 Task: Look for space in Qādiān, India from 22nd June, 2023 to 30th June, 2023 for 2 adults in price range Rs.7000 to Rs.15000. Place can be entire place with 1  bedroom having 1 bed and 1 bathroom. Property type can be house, flat, guest house, hotel. Booking option can be shelf check-in. Required host language is English.
Action: Mouse moved to (454, 64)
Screenshot: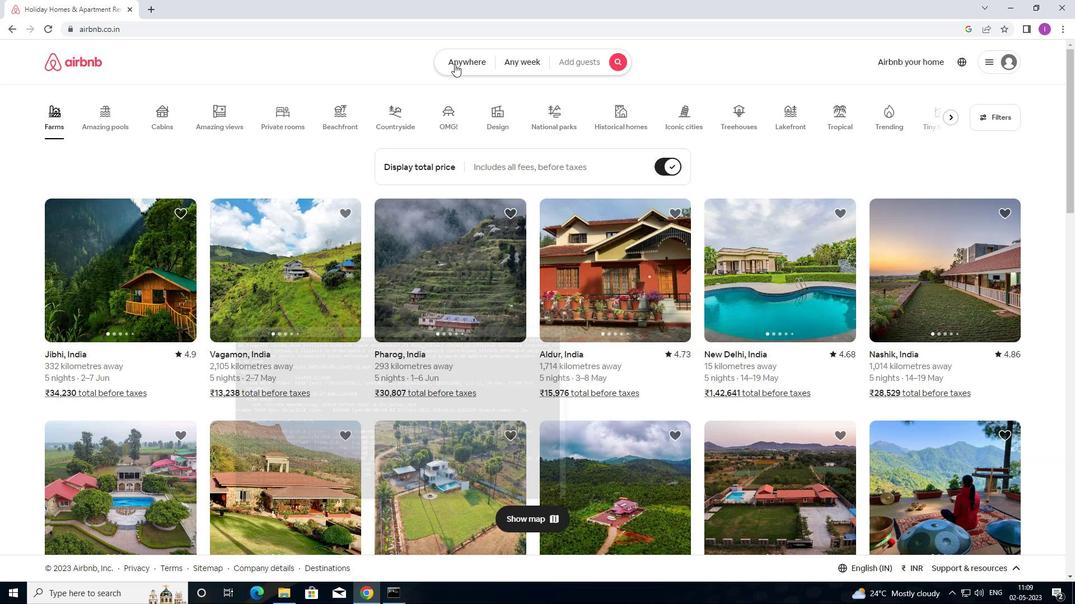 
Action: Mouse pressed left at (454, 64)
Screenshot: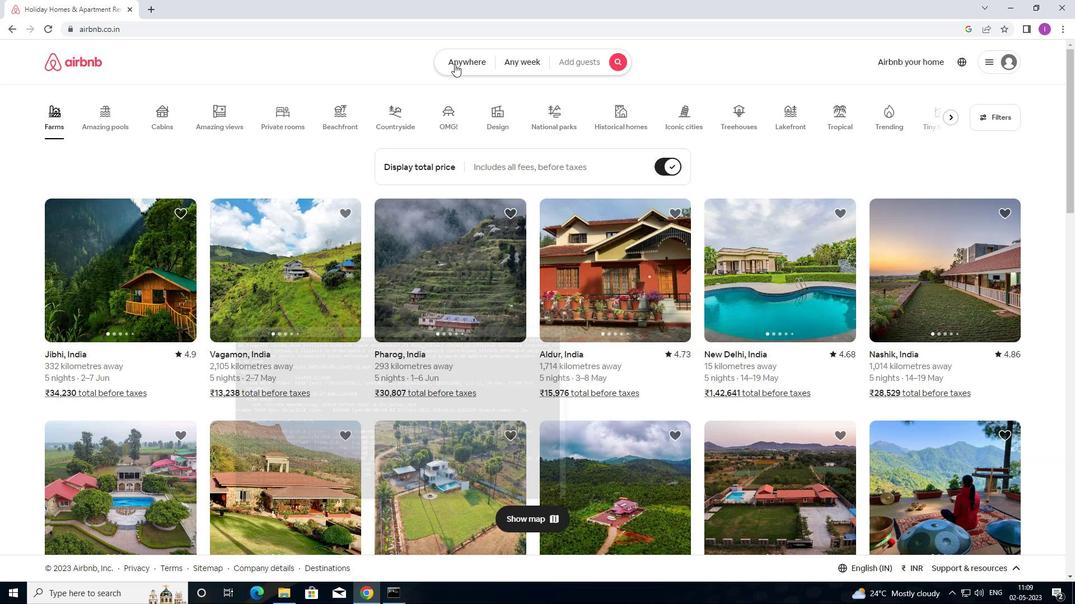 
Action: Mouse moved to (392, 108)
Screenshot: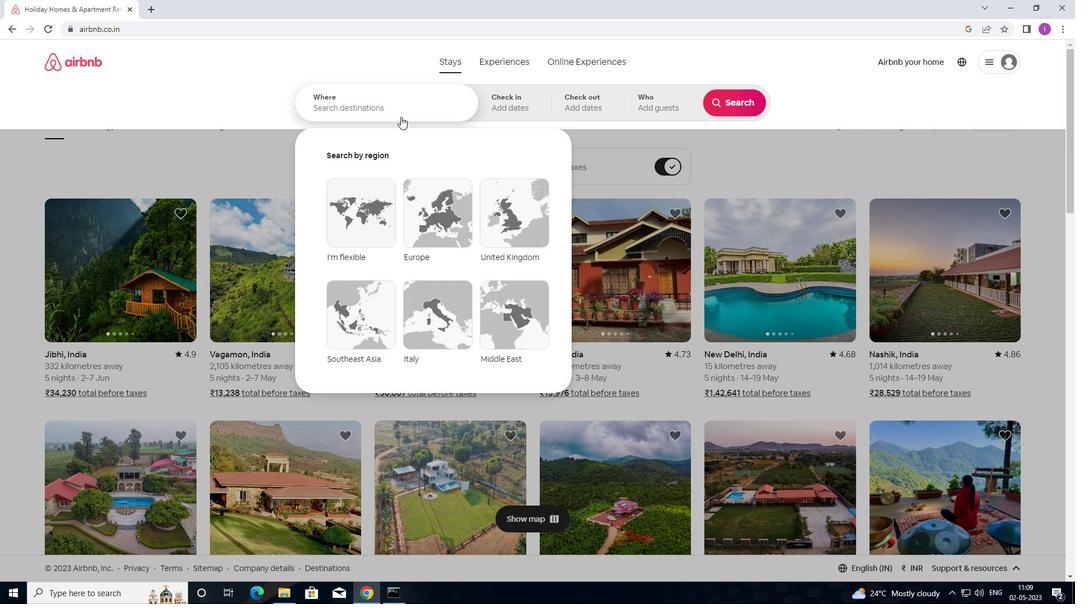 
Action: Mouse pressed left at (392, 108)
Screenshot: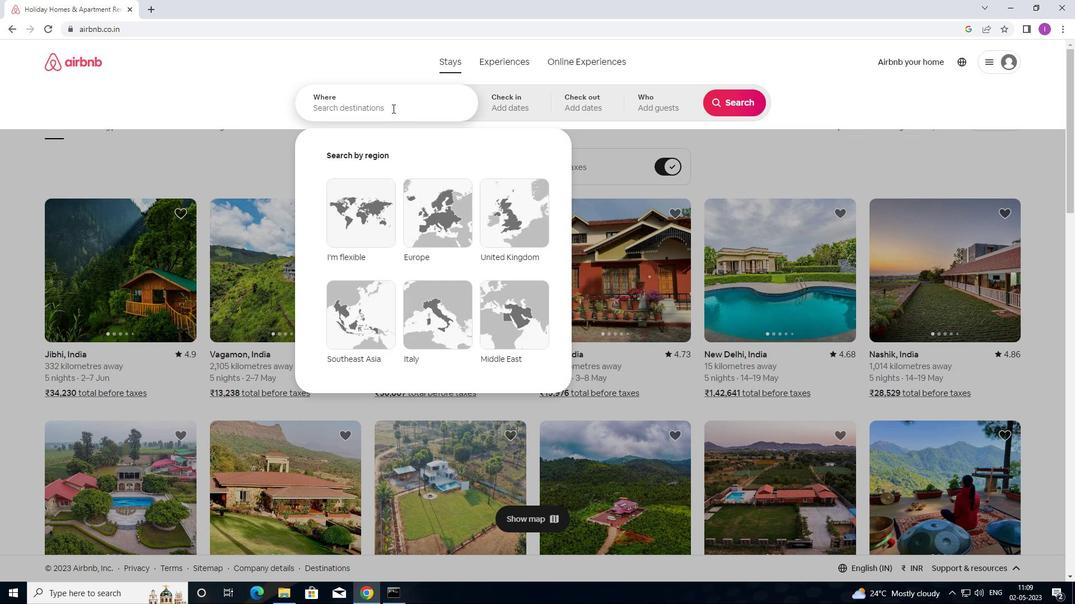 
Action: Mouse moved to (414, 115)
Screenshot: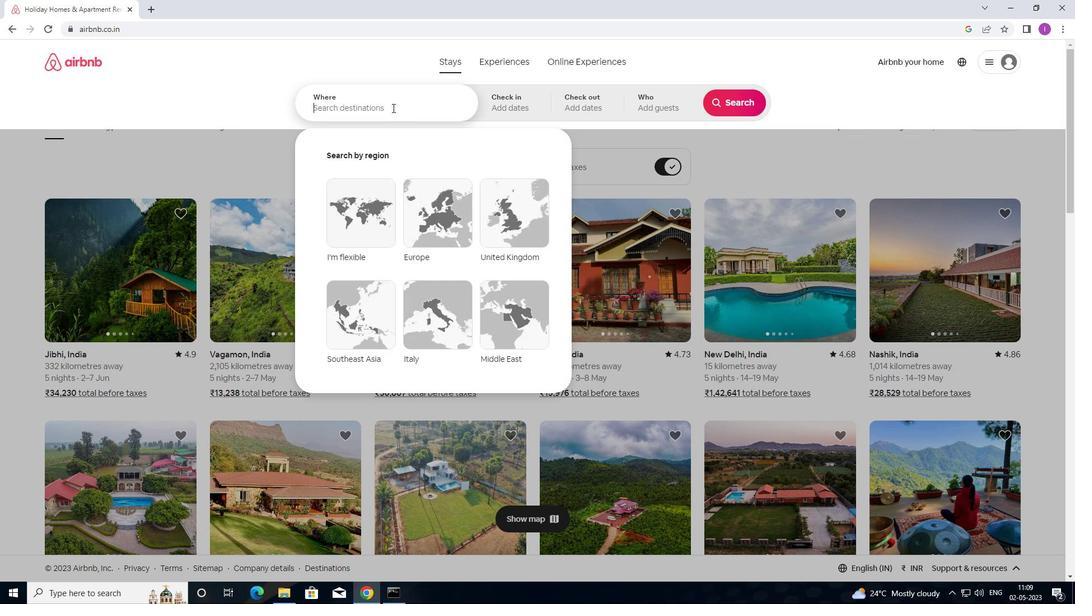 
Action: Key pressed <Key.shift>QUA<Key.backspace><Key.backspace>ADIAN,<Key.shift>INDIA
Screenshot: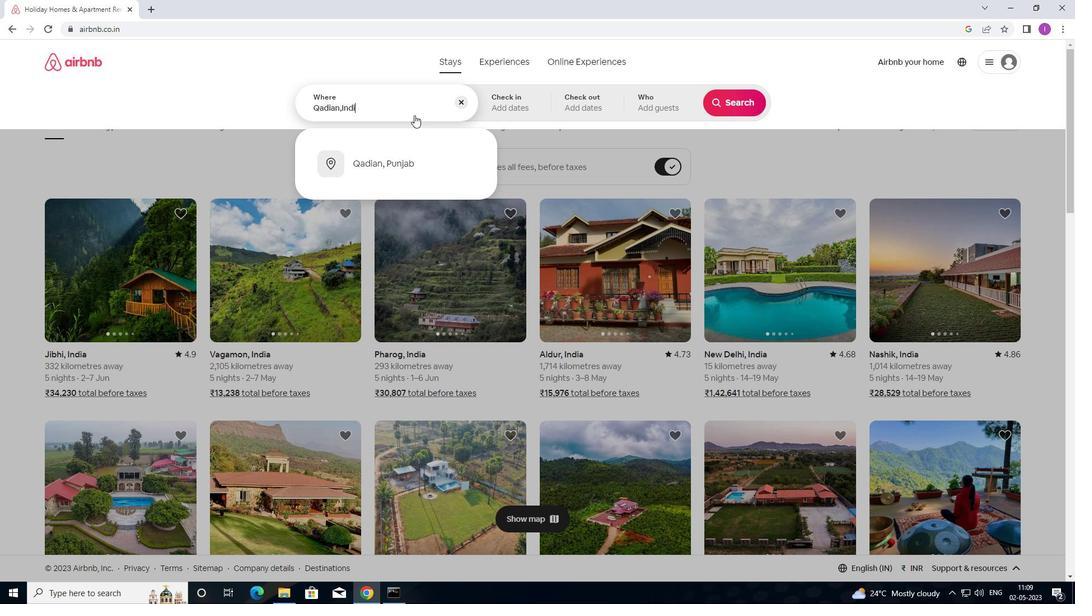 
Action: Mouse moved to (516, 105)
Screenshot: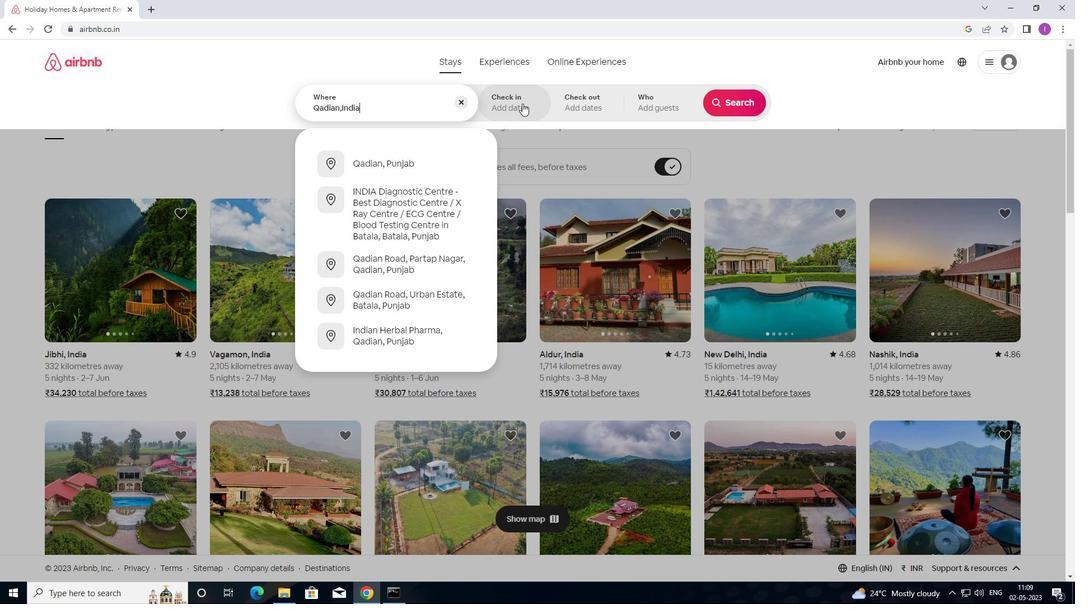 
Action: Mouse pressed left at (516, 105)
Screenshot: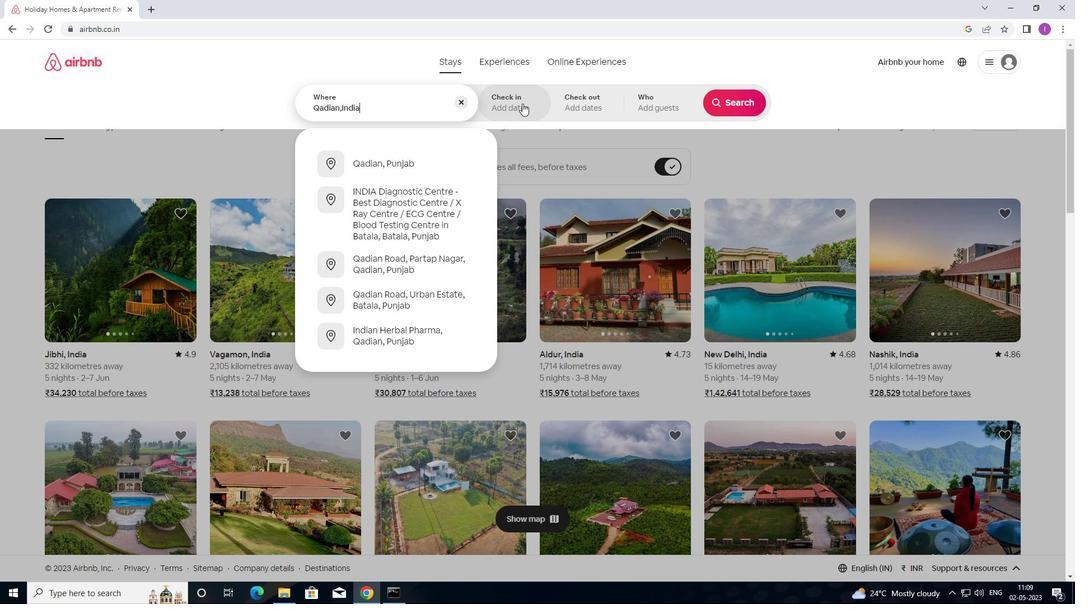 
Action: Mouse moved to (672, 318)
Screenshot: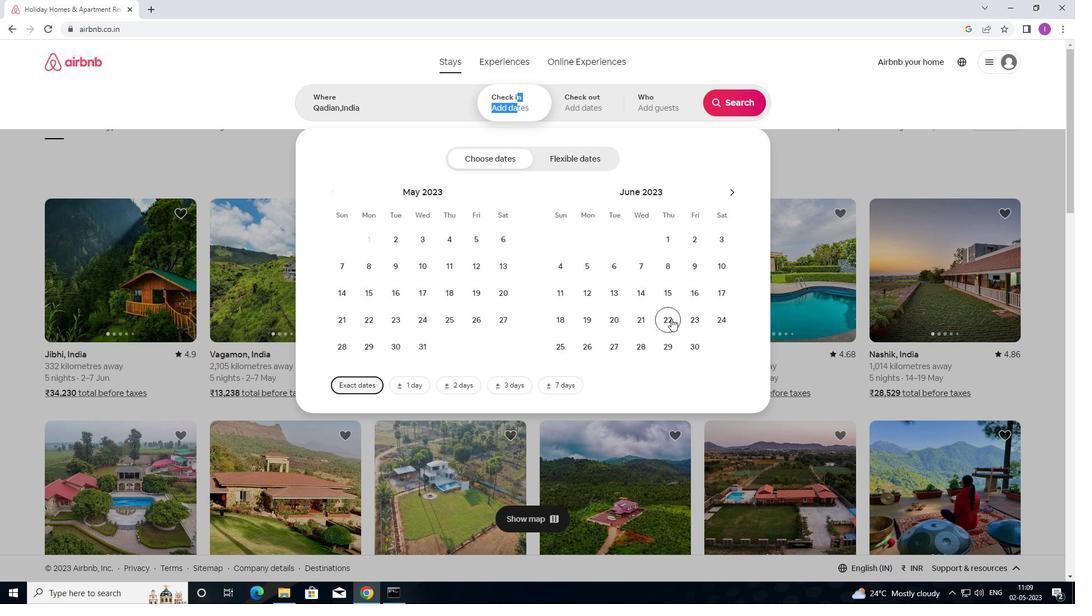 
Action: Mouse pressed left at (672, 318)
Screenshot: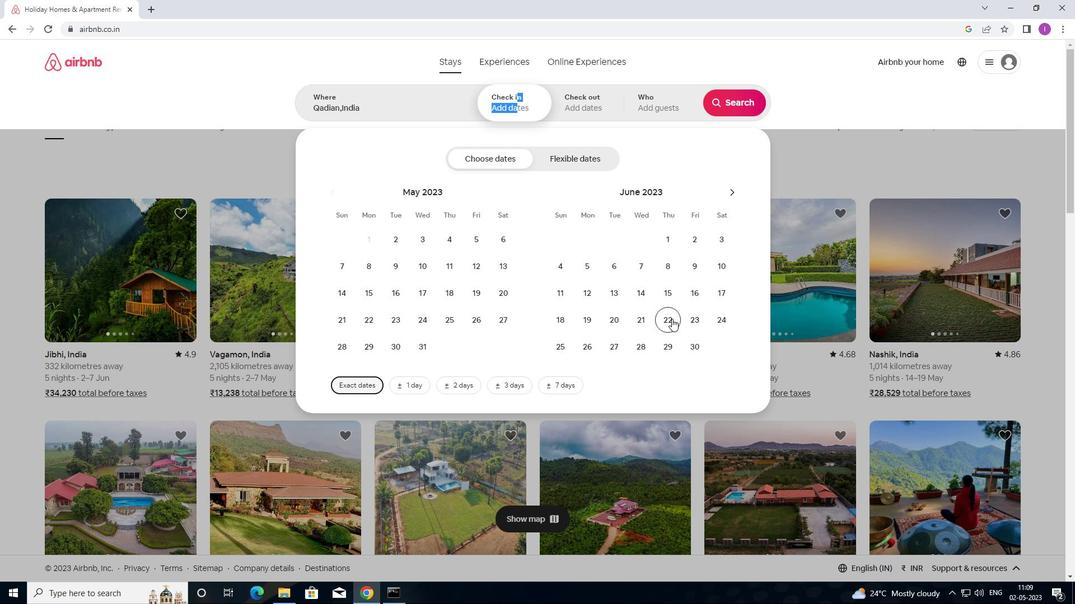 
Action: Mouse moved to (687, 345)
Screenshot: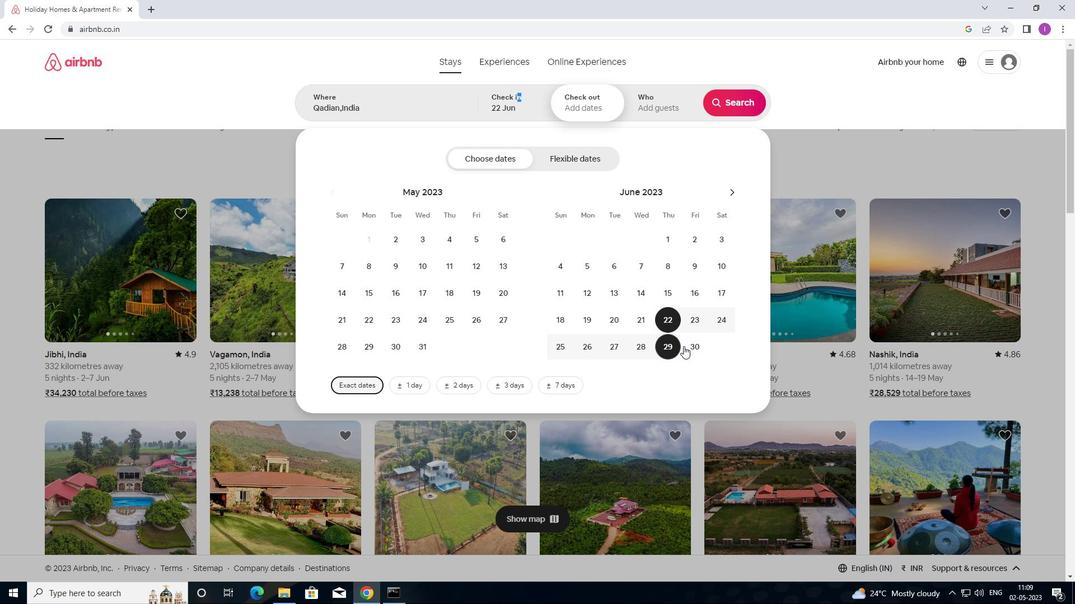 
Action: Mouse pressed left at (687, 345)
Screenshot: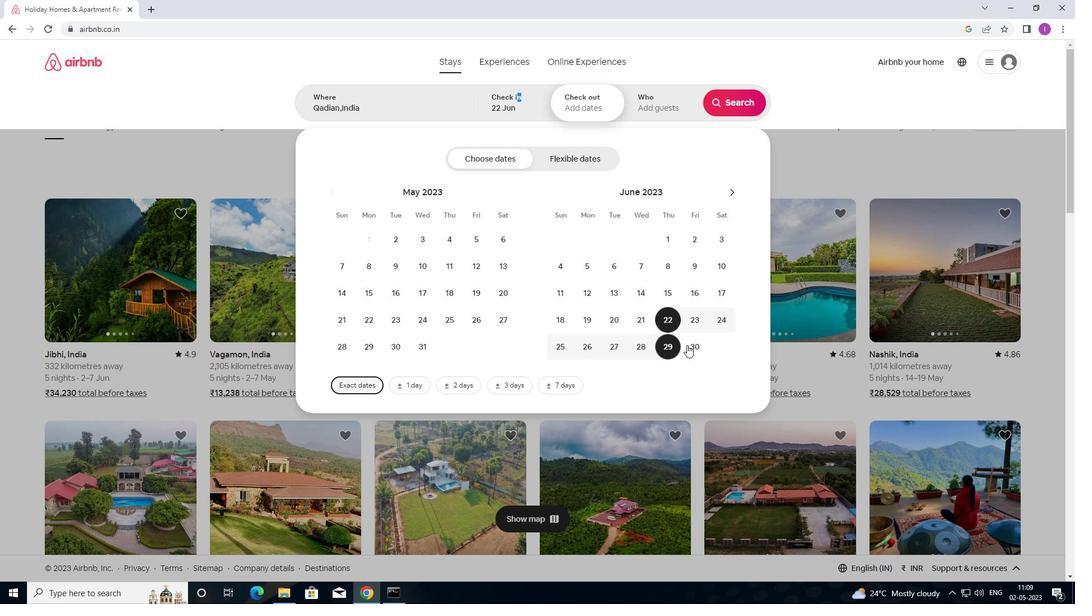 
Action: Mouse moved to (672, 113)
Screenshot: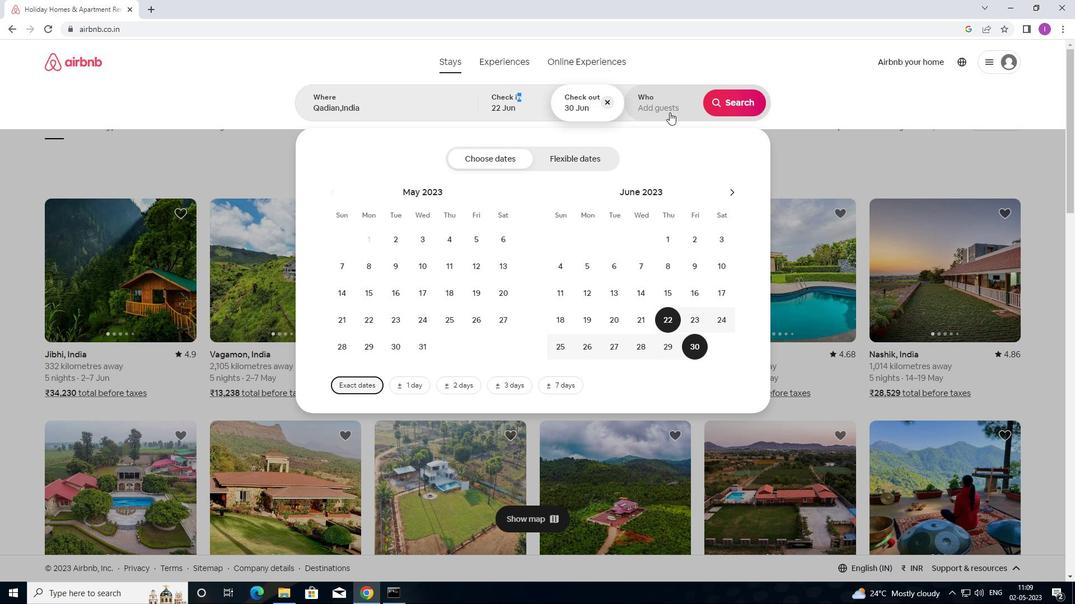 
Action: Mouse pressed left at (672, 113)
Screenshot: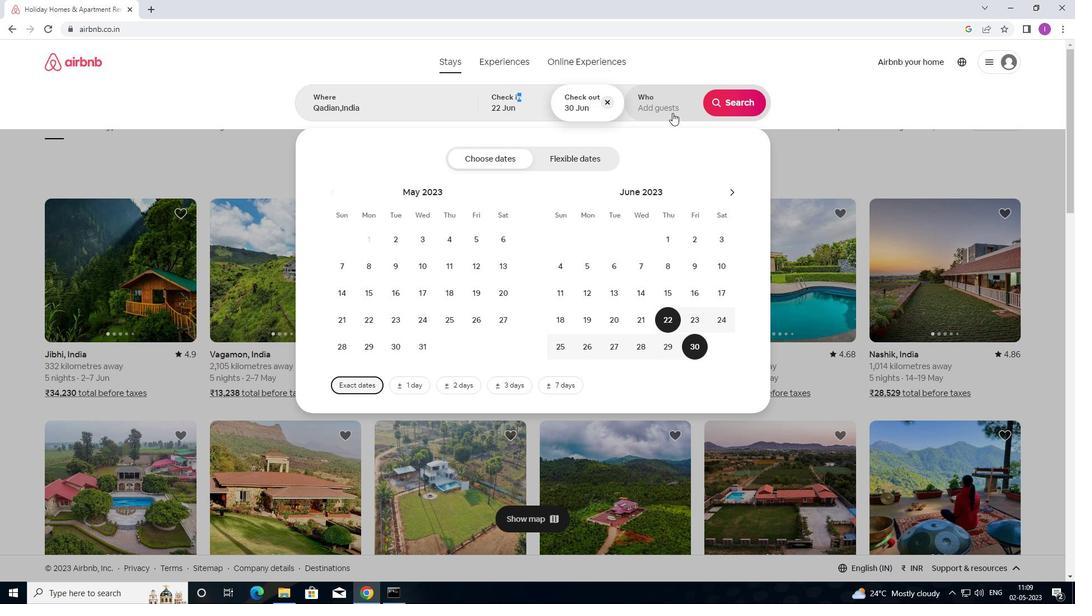 
Action: Mouse moved to (731, 165)
Screenshot: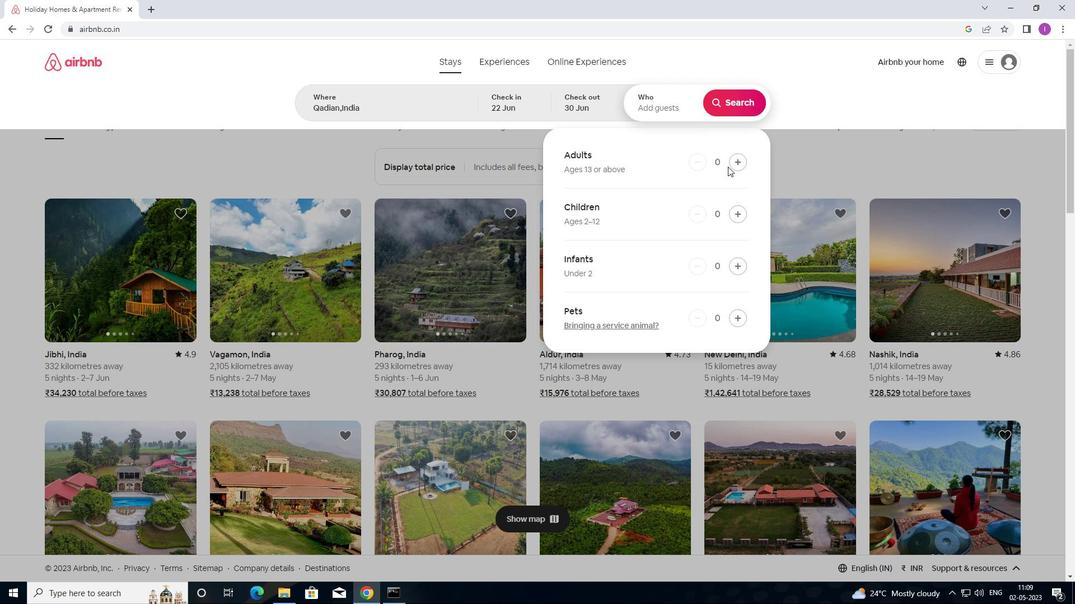 
Action: Mouse pressed left at (731, 165)
Screenshot: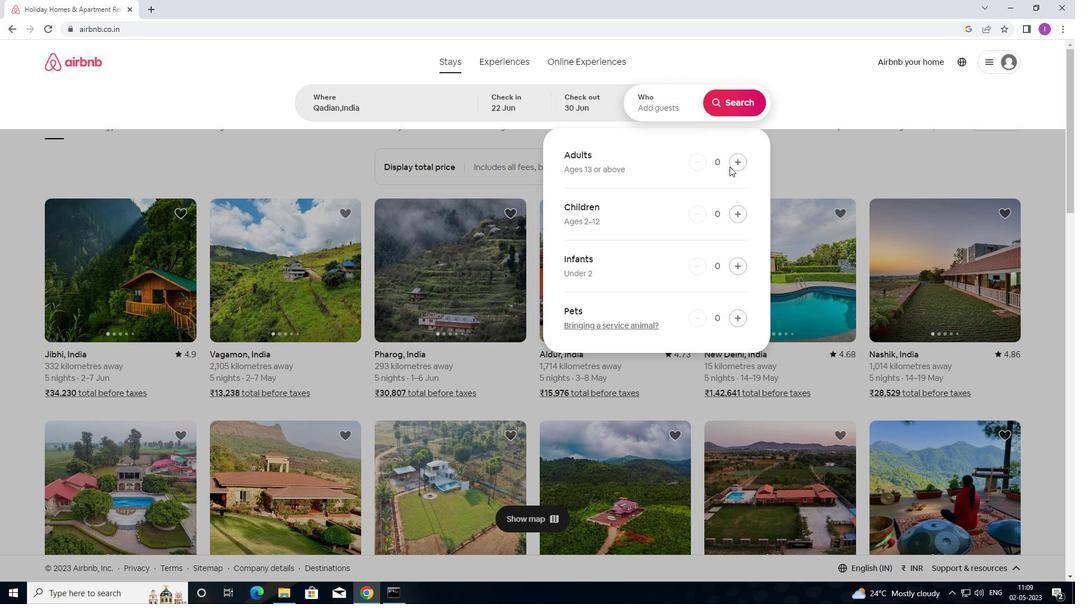 
Action: Mouse moved to (733, 165)
Screenshot: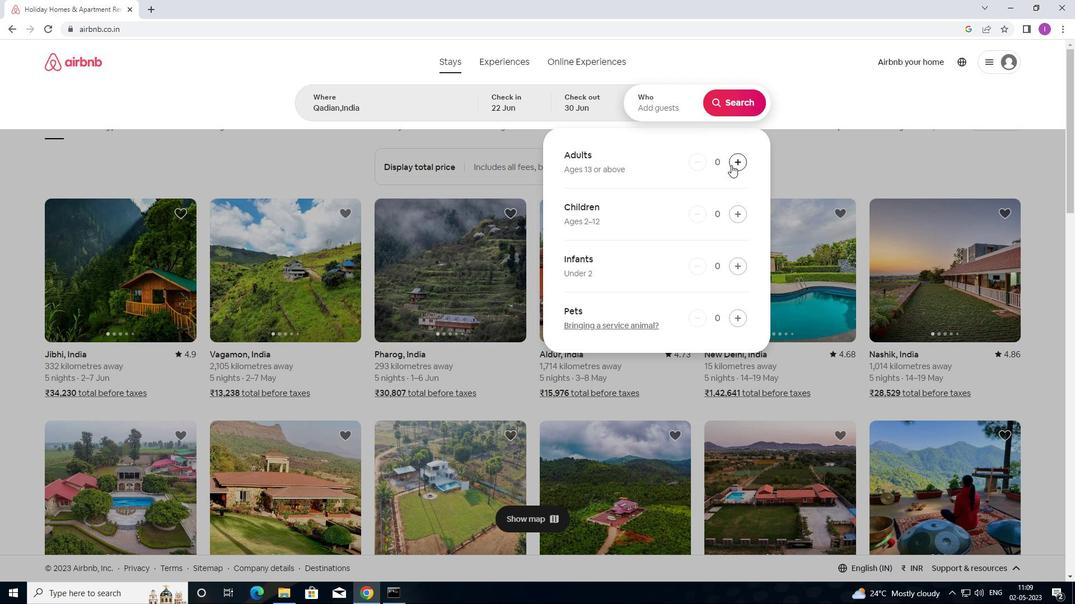 
Action: Mouse pressed left at (733, 165)
Screenshot: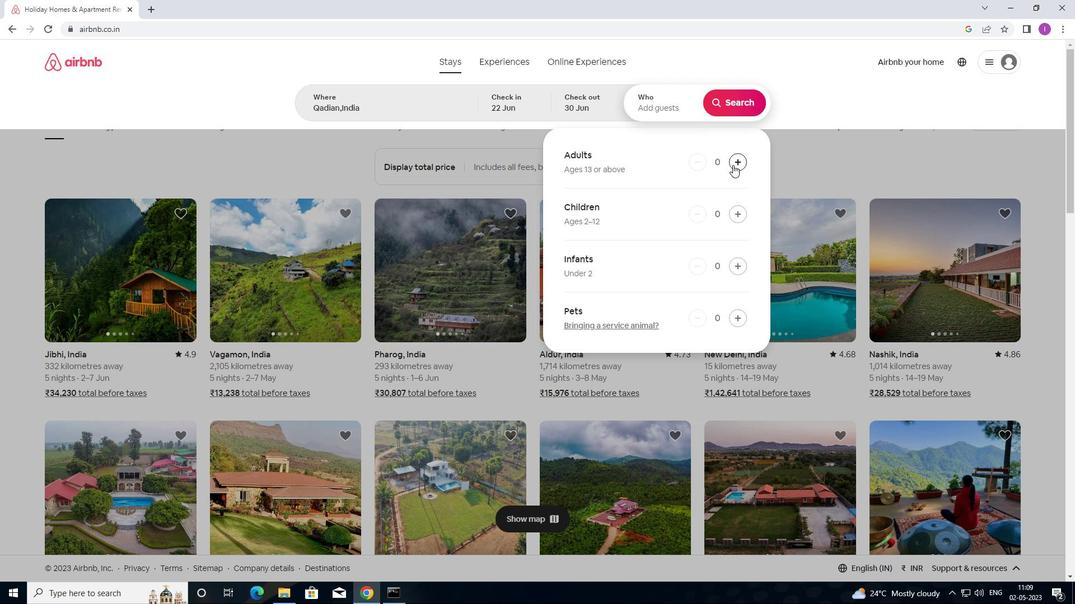 
Action: Mouse moved to (740, 114)
Screenshot: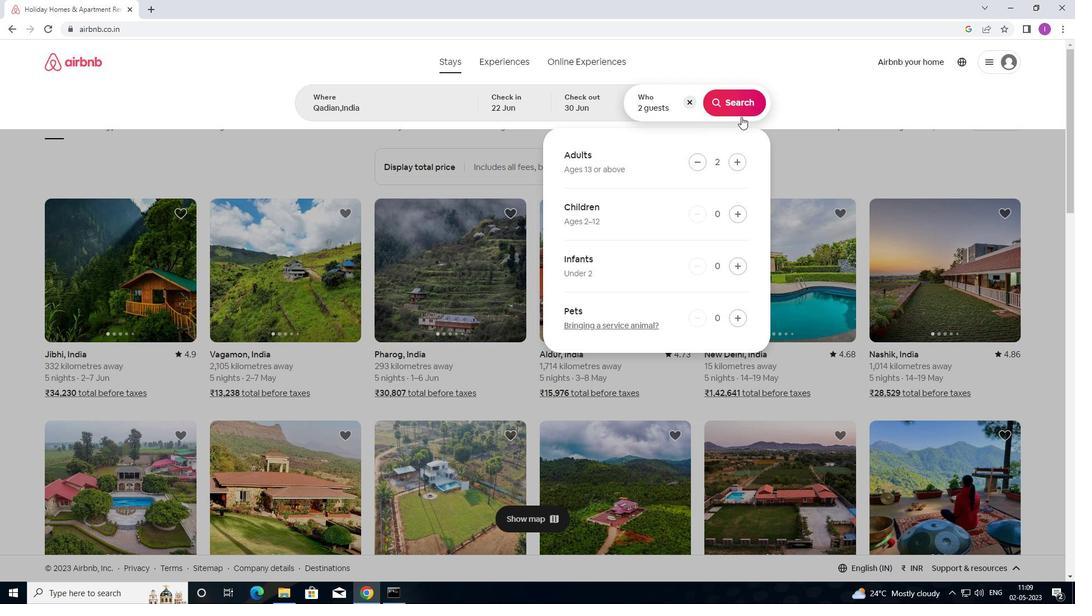 
Action: Mouse pressed left at (740, 114)
Screenshot: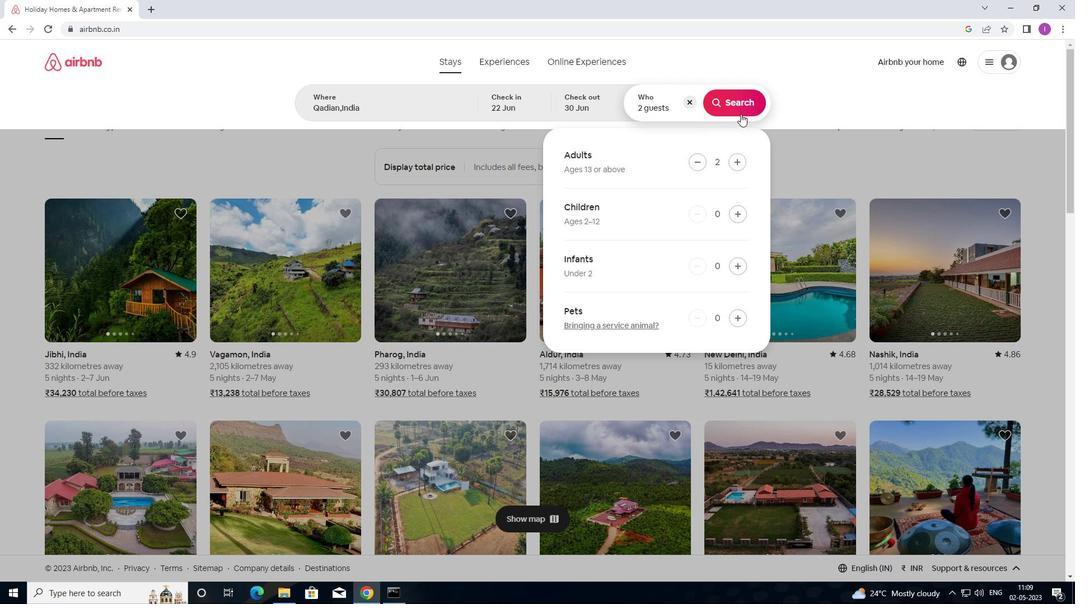 
Action: Mouse moved to (1009, 113)
Screenshot: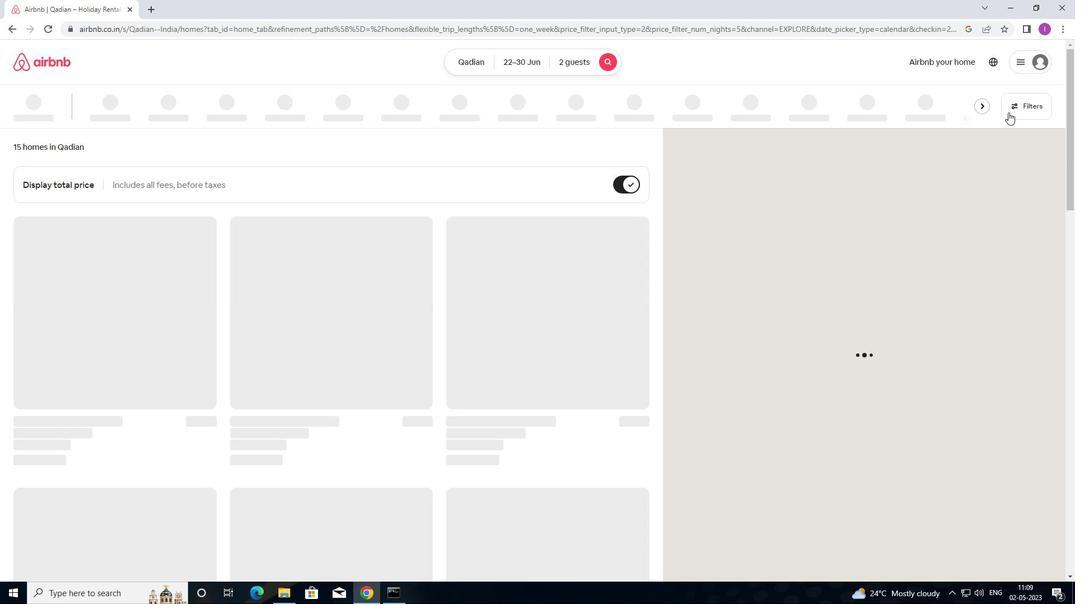 
Action: Mouse pressed left at (1009, 113)
Screenshot: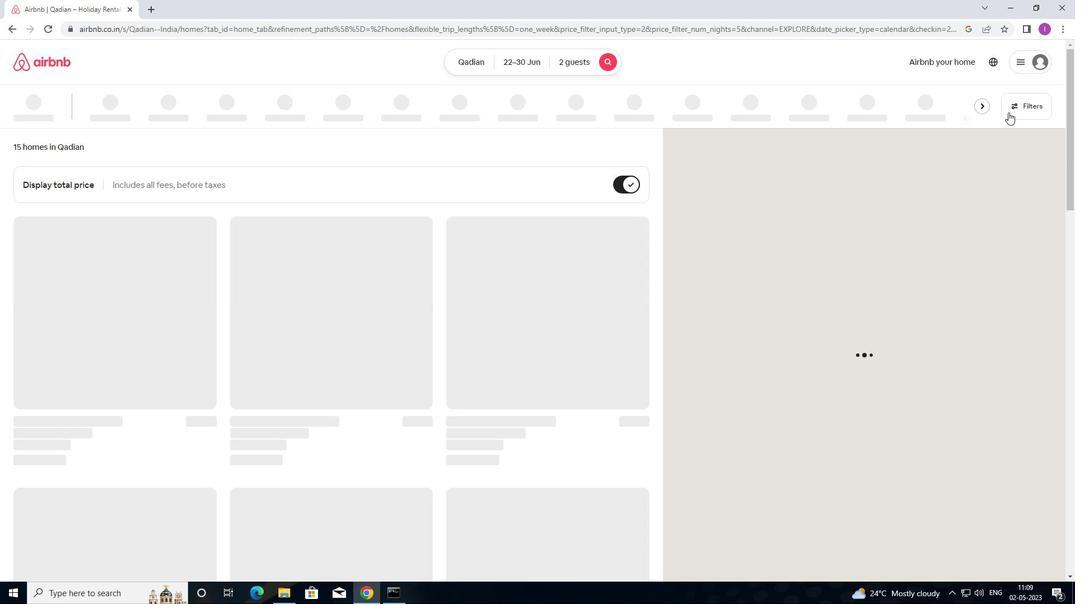
Action: Mouse moved to (404, 248)
Screenshot: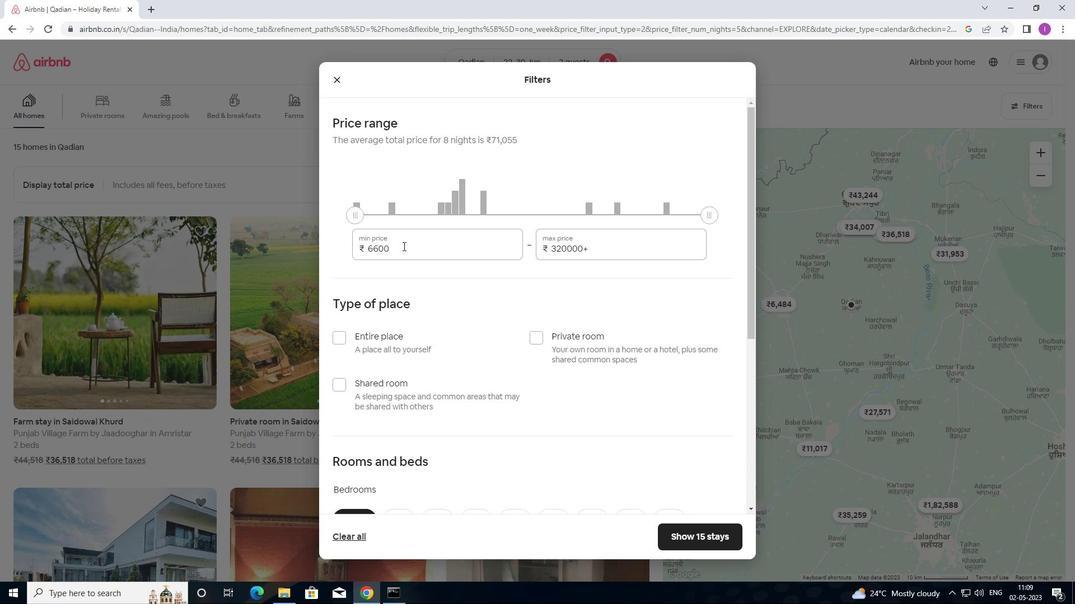 
Action: Mouse pressed left at (404, 248)
Screenshot: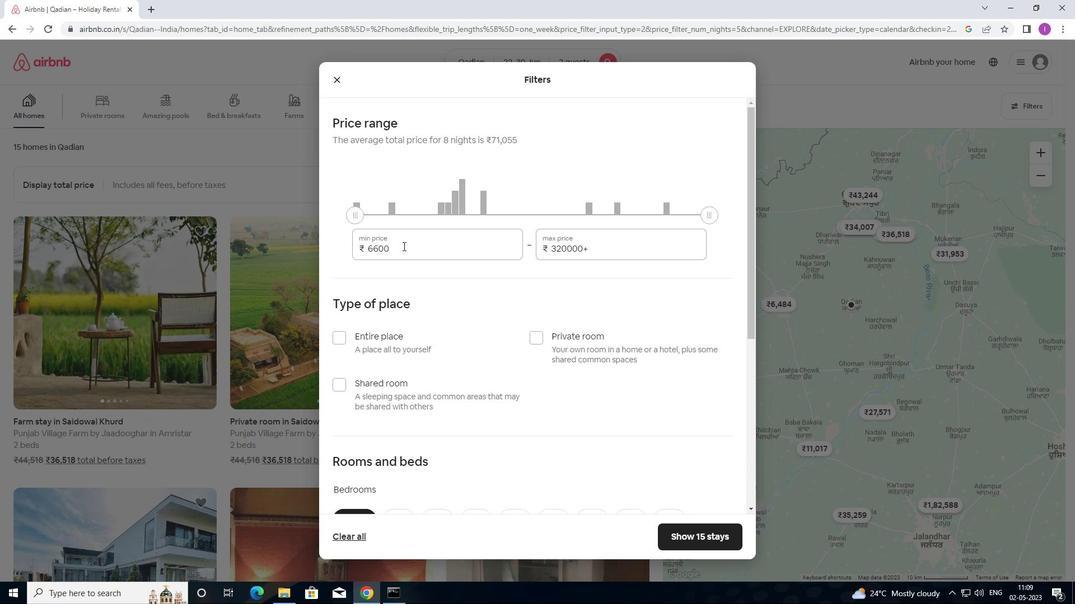 
Action: Mouse moved to (361, 232)
Screenshot: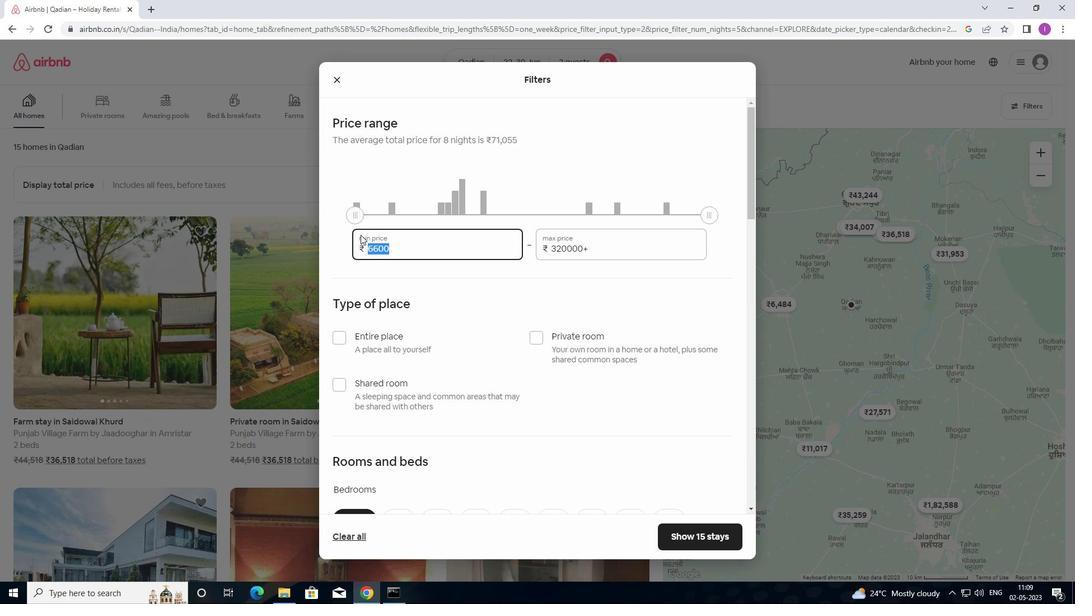 
Action: Key pressed 7
Screenshot: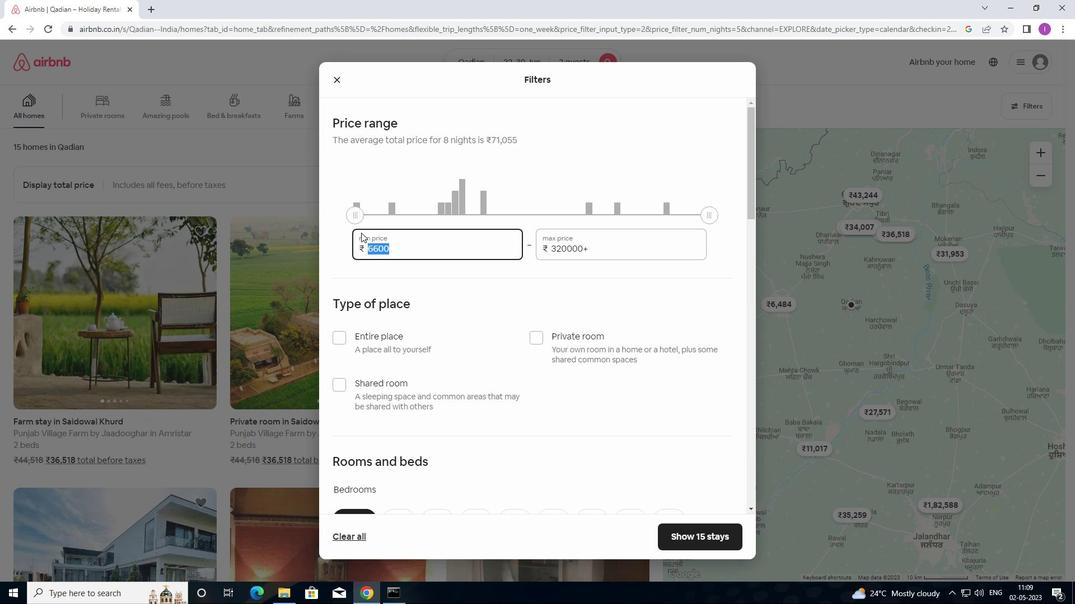 
Action: Mouse moved to (370, 226)
Screenshot: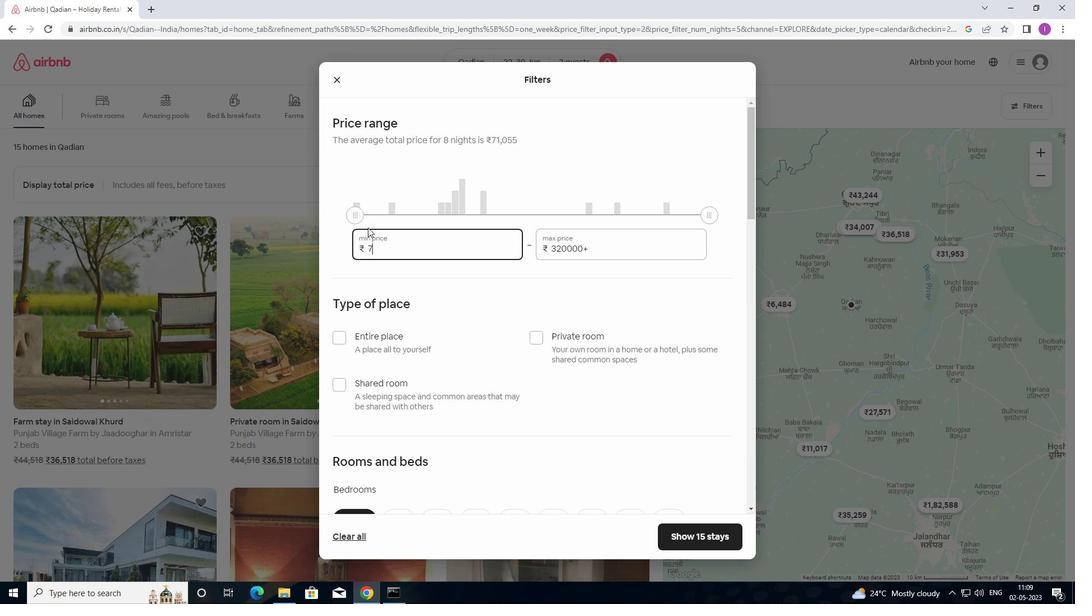 
Action: Key pressed 0
Screenshot: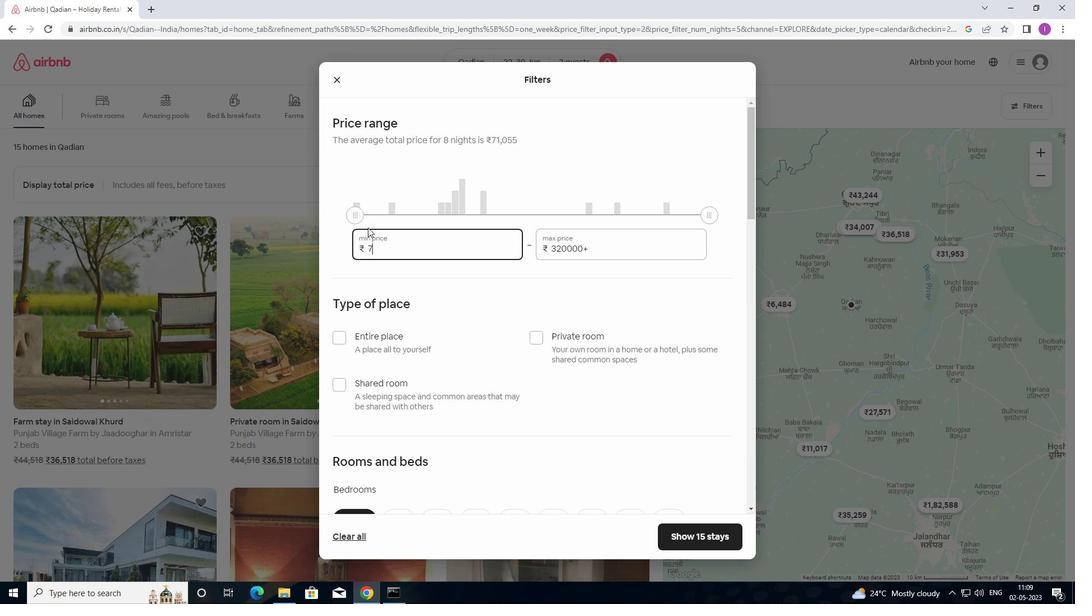 
Action: Mouse moved to (375, 226)
Screenshot: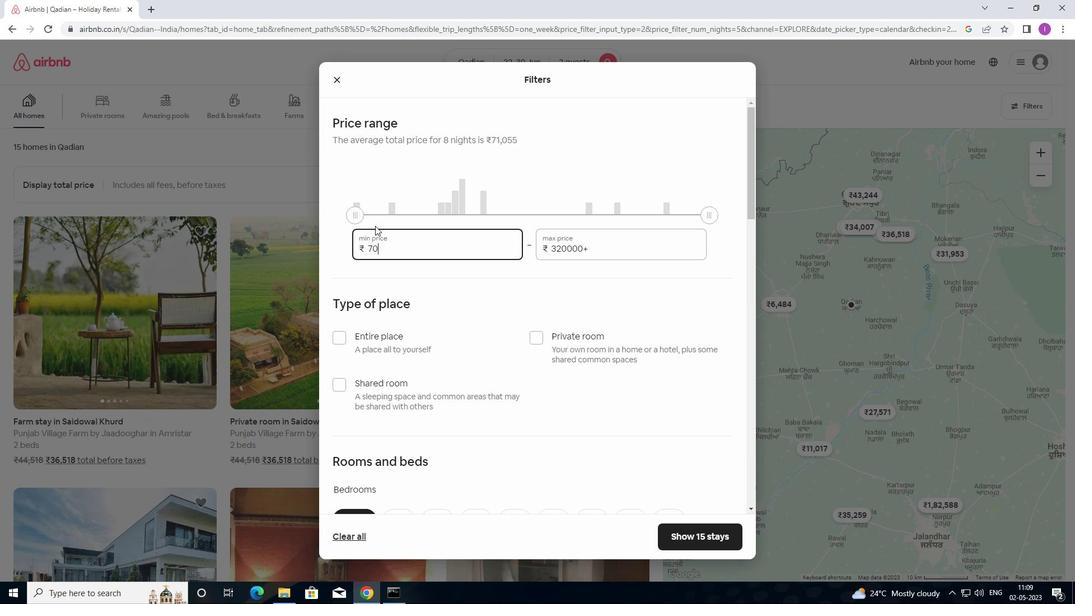 
Action: Key pressed 0
Screenshot: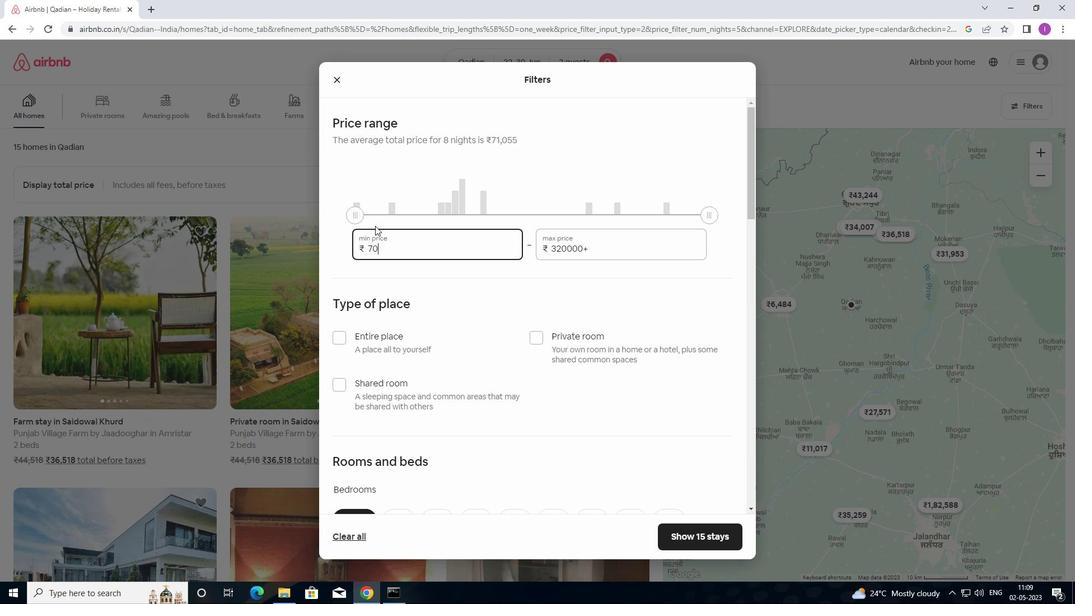 
Action: Mouse moved to (376, 224)
Screenshot: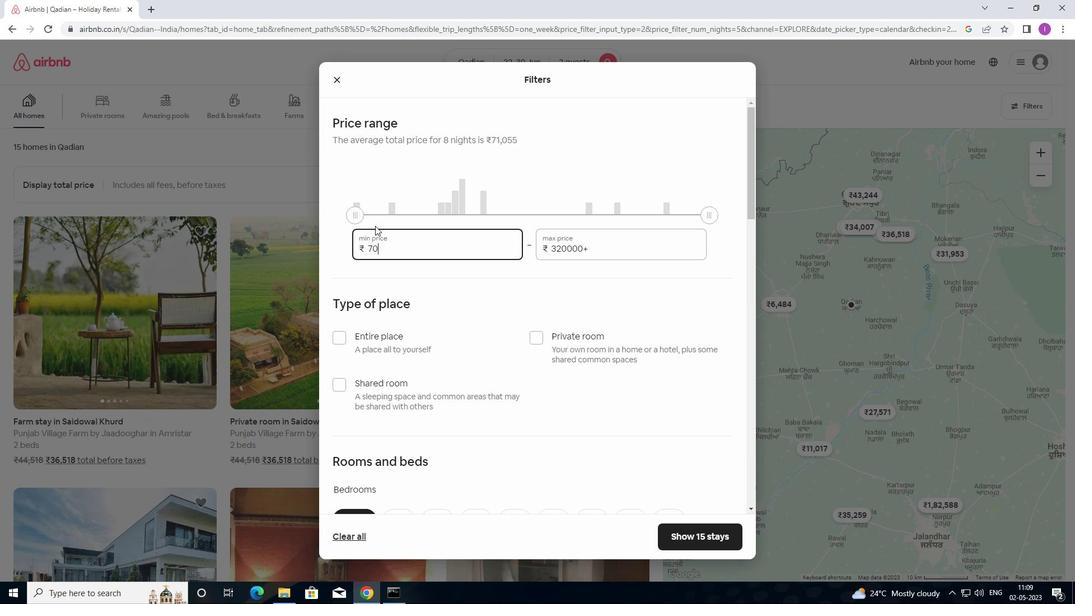 
Action: Key pressed 0
Screenshot: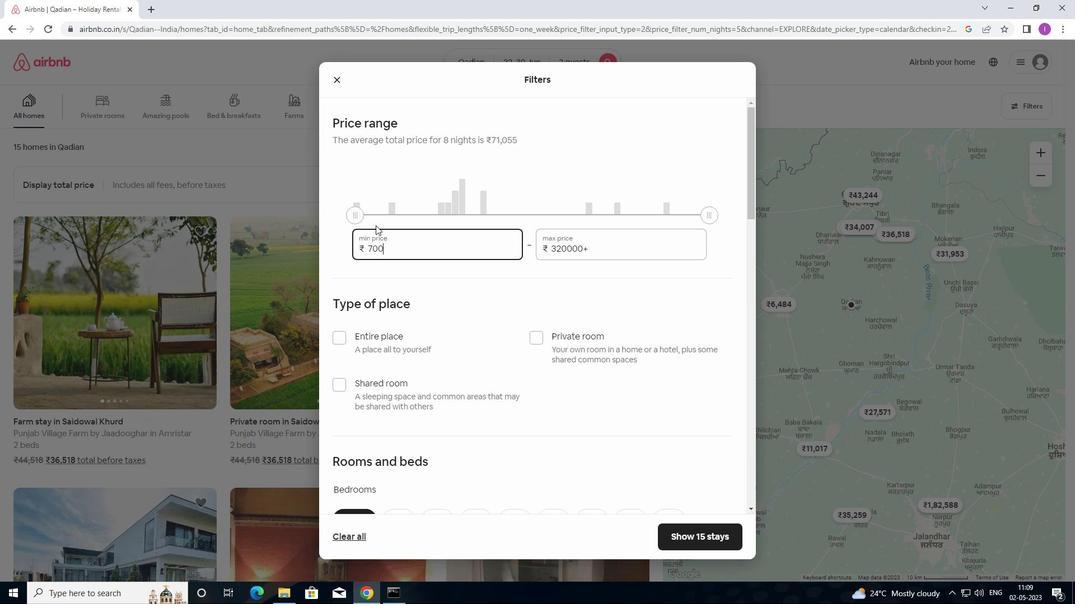 
Action: Mouse moved to (376, 224)
Screenshot: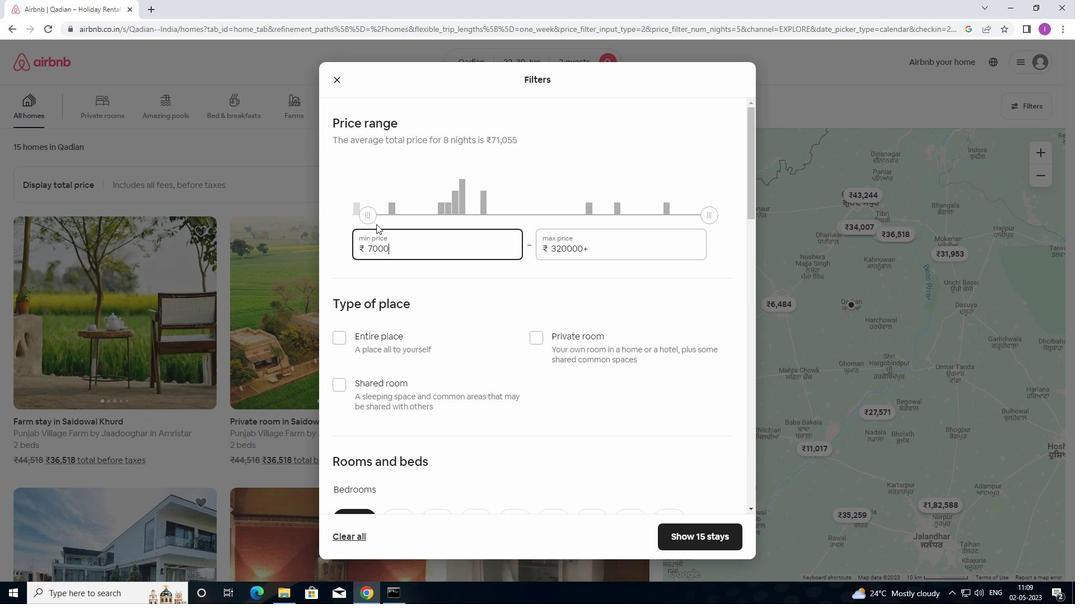 
Action: Key pressed 0
Screenshot: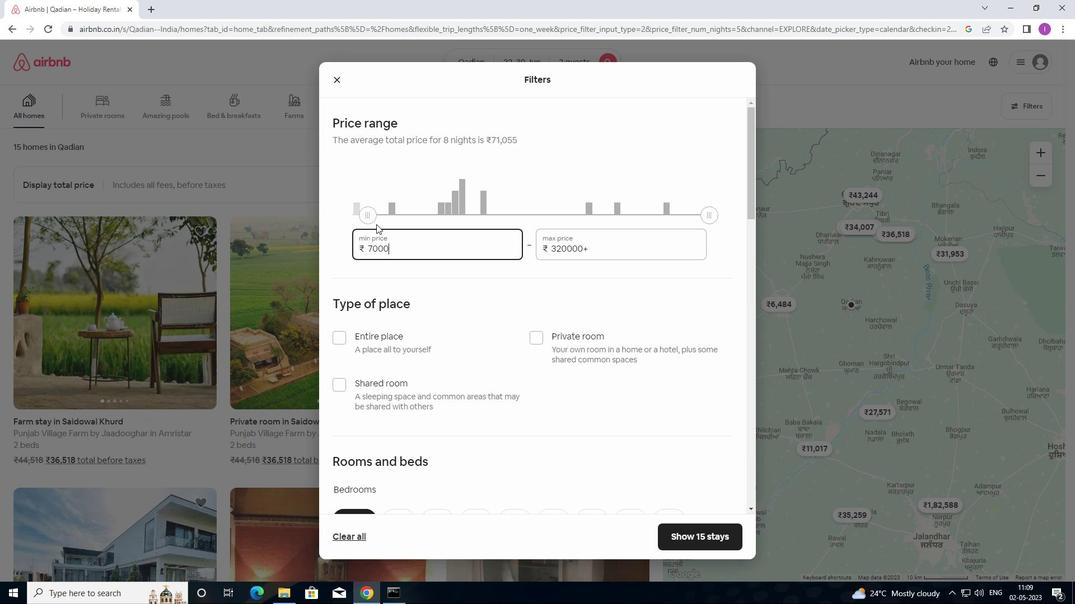 
Action: Mouse moved to (473, 262)
Screenshot: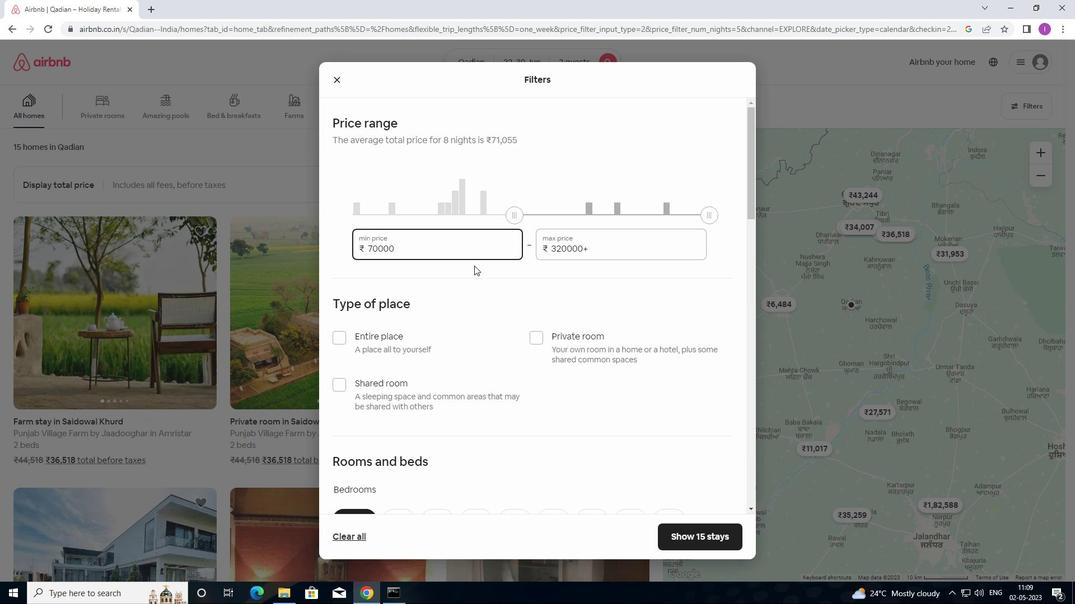 
Action: Key pressed <Key.backspace>
Screenshot: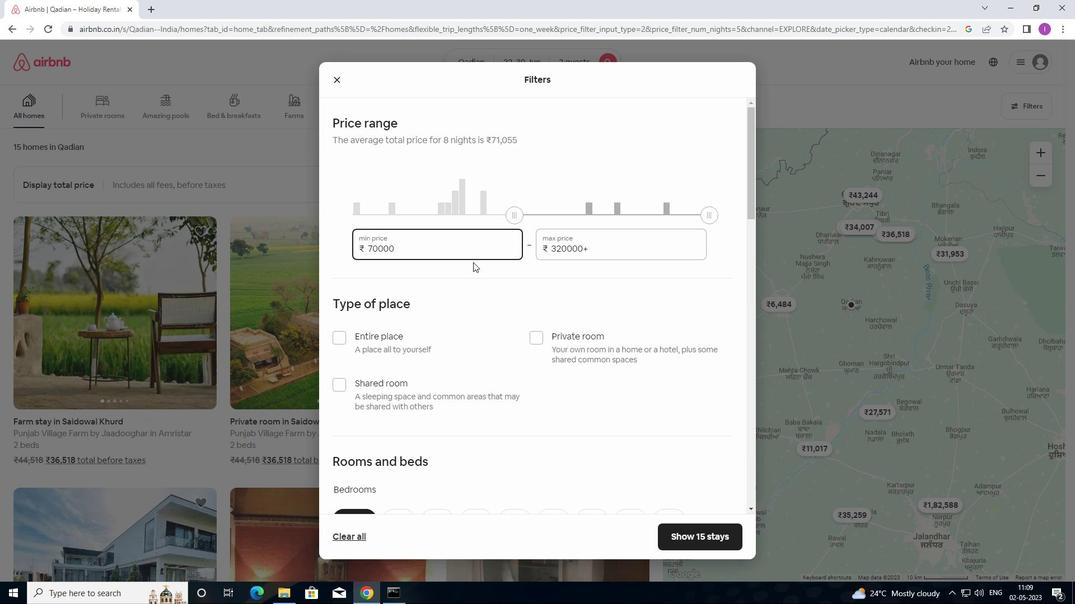 
Action: Mouse moved to (593, 250)
Screenshot: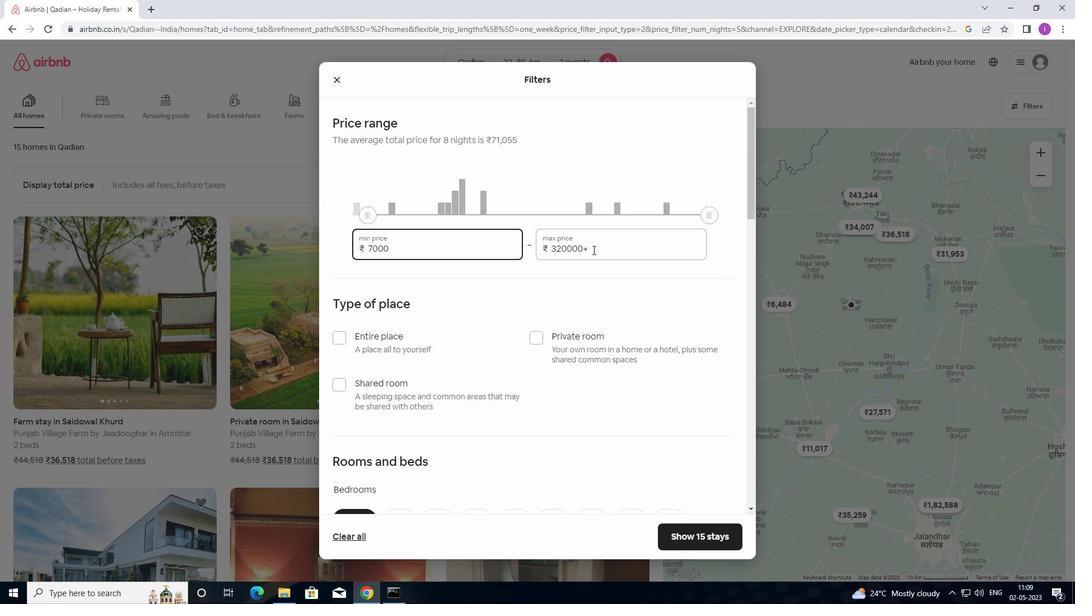 
Action: Mouse pressed left at (593, 250)
Screenshot: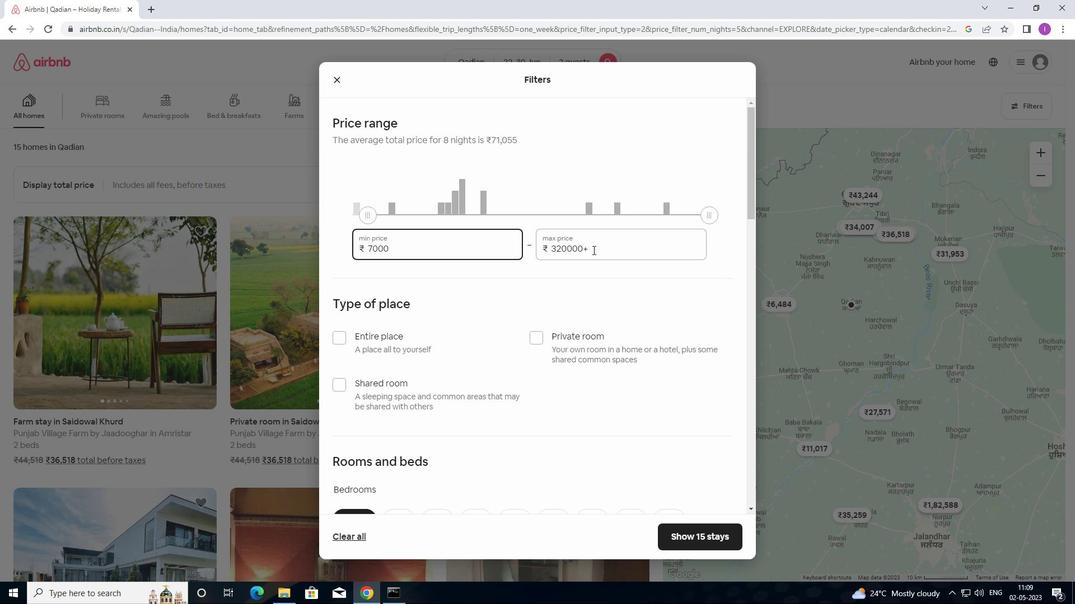 
Action: Mouse moved to (533, 246)
Screenshot: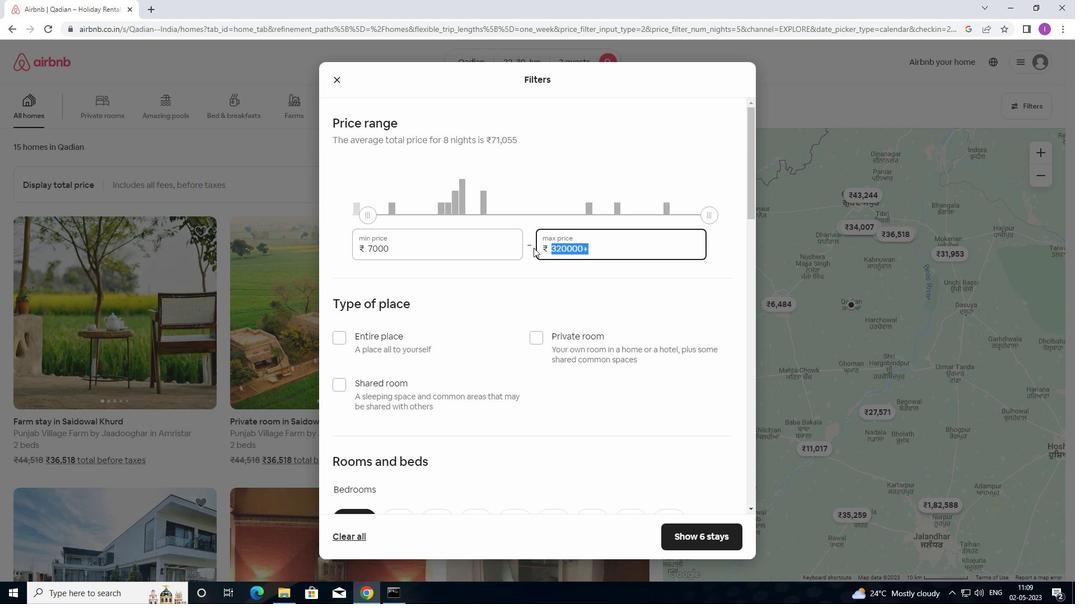 
Action: Key pressed 15
Screenshot: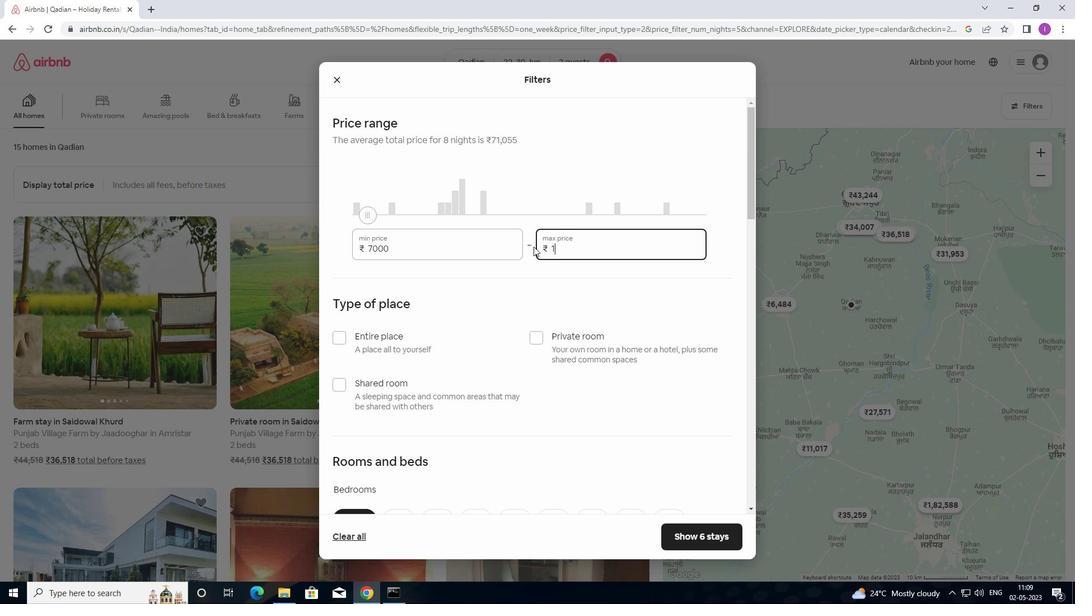 
Action: Mouse moved to (535, 244)
Screenshot: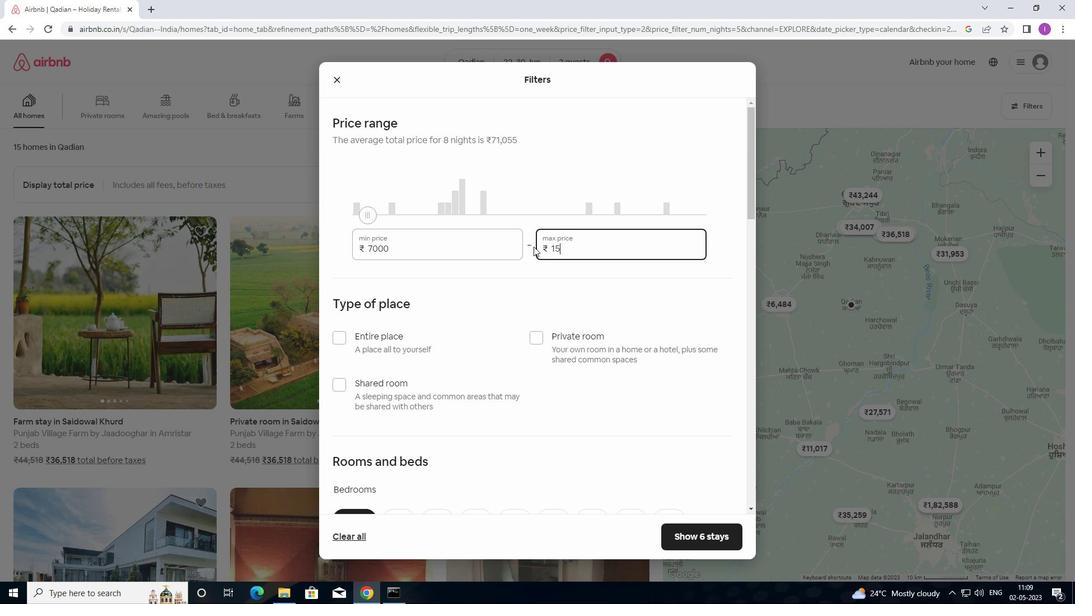 
Action: Key pressed 00
Screenshot: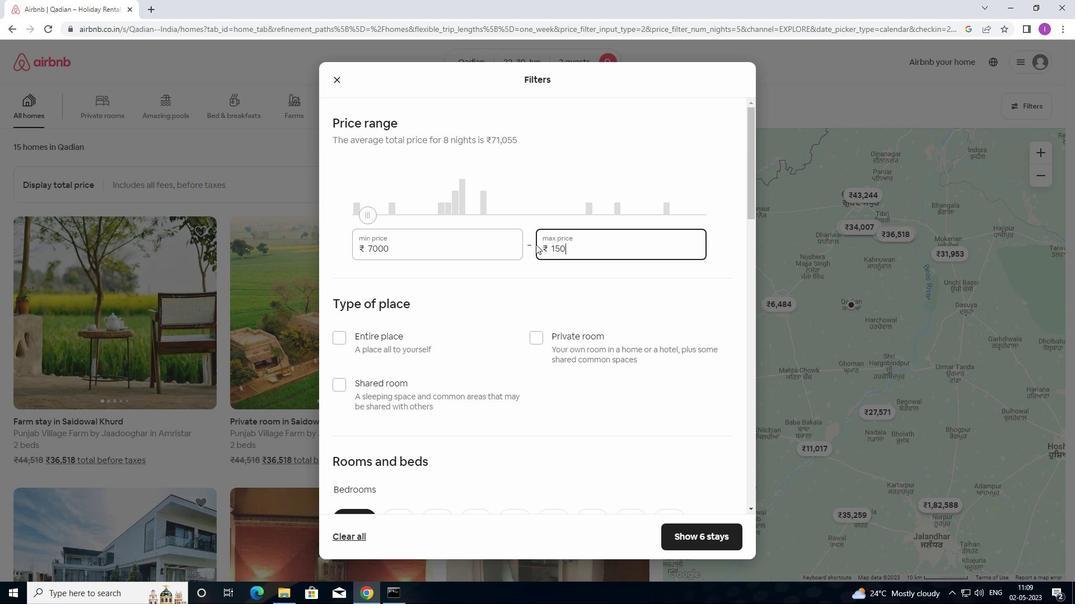 
Action: Mouse moved to (540, 243)
Screenshot: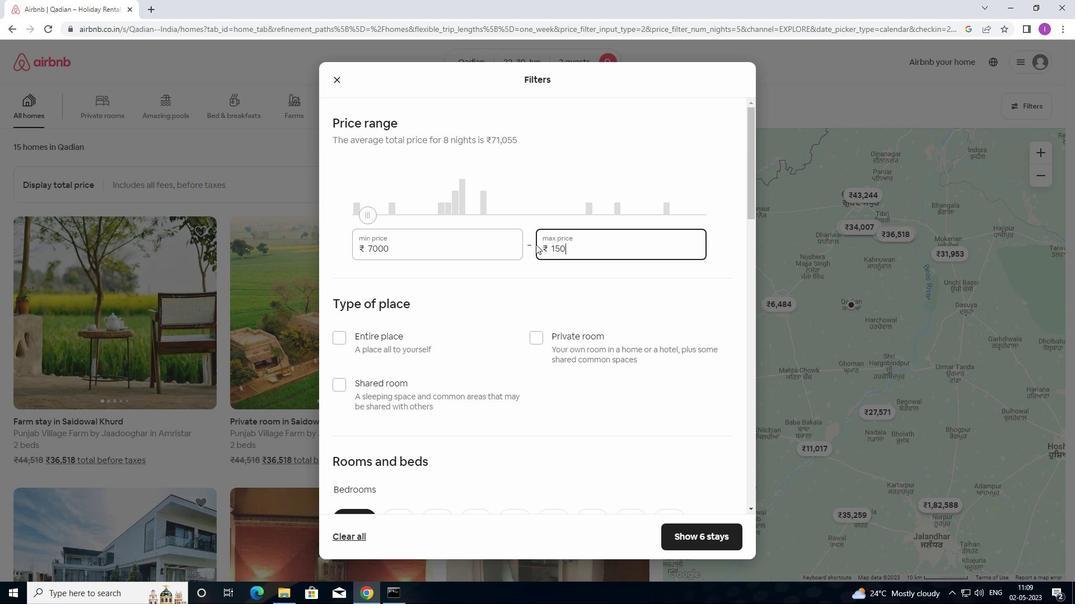 
Action: Key pressed 0
Screenshot: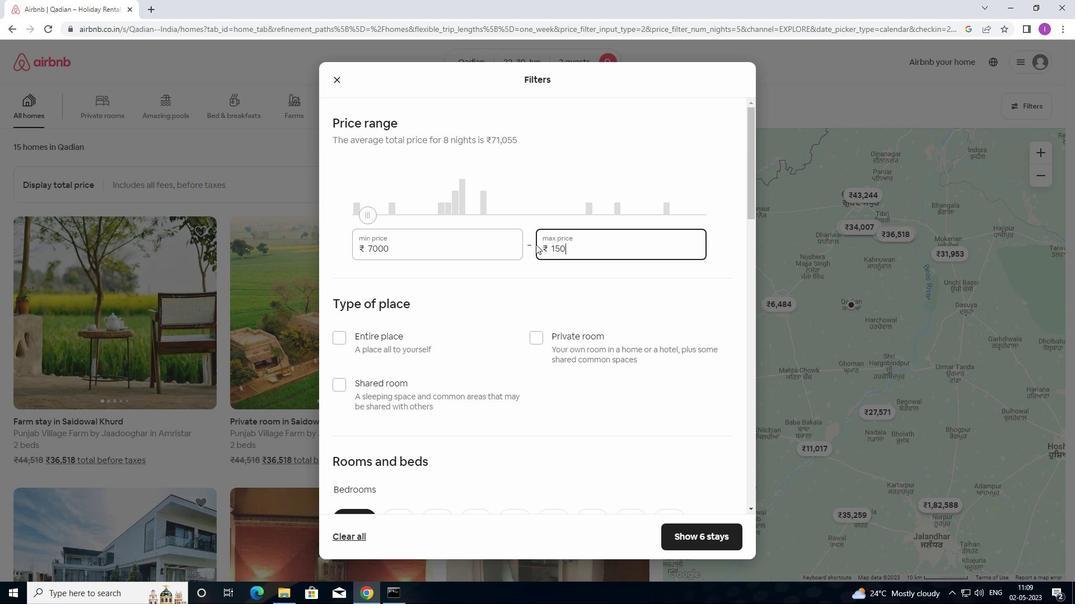 
Action: Mouse moved to (343, 335)
Screenshot: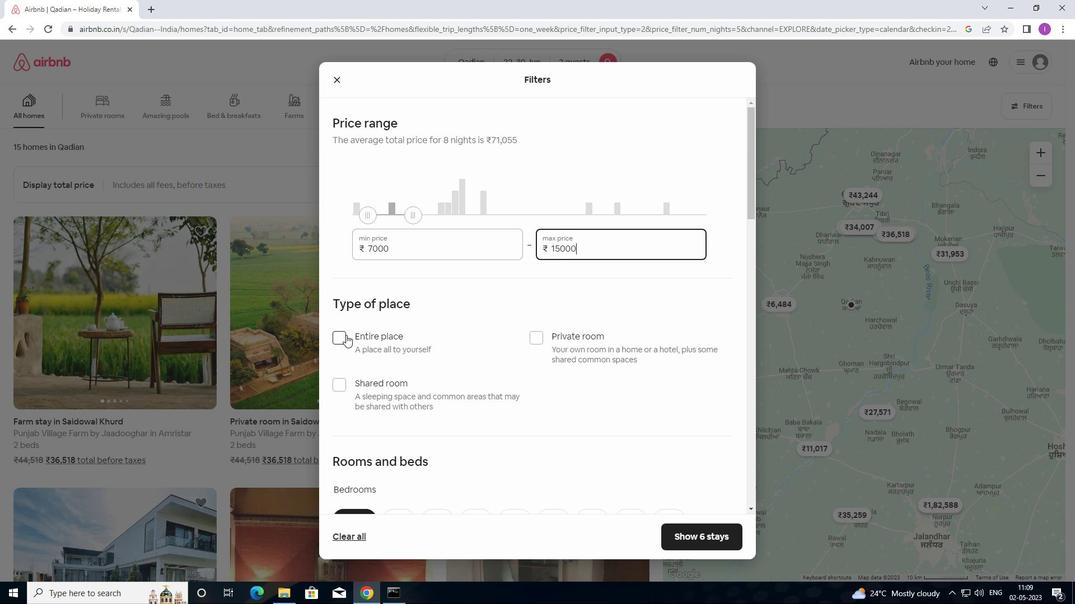 
Action: Mouse pressed left at (343, 335)
Screenshot: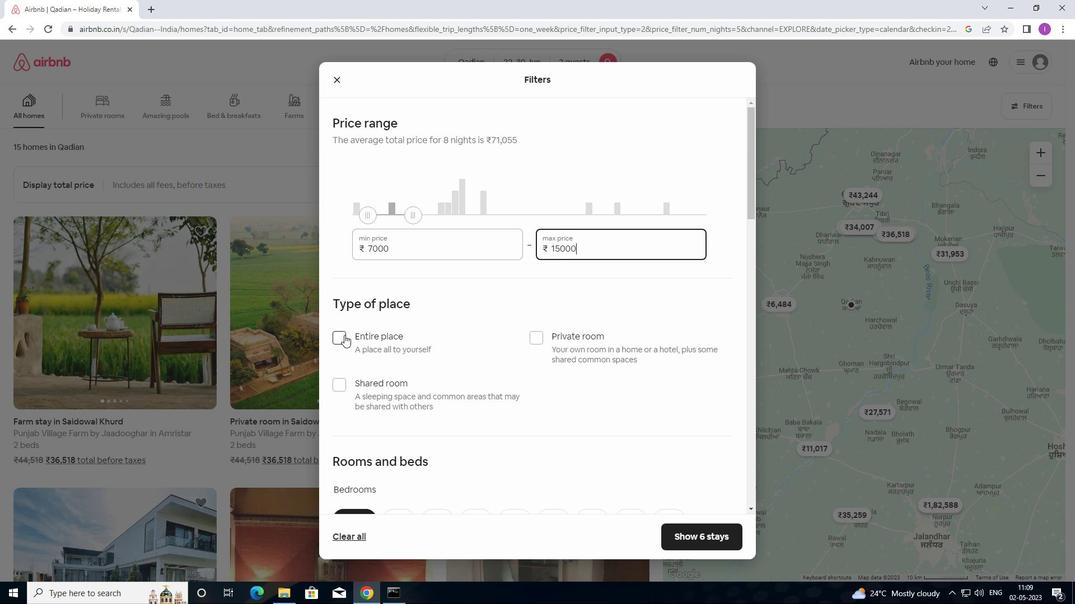 
Action: Mouse moved to (430, 327)
Screenshot: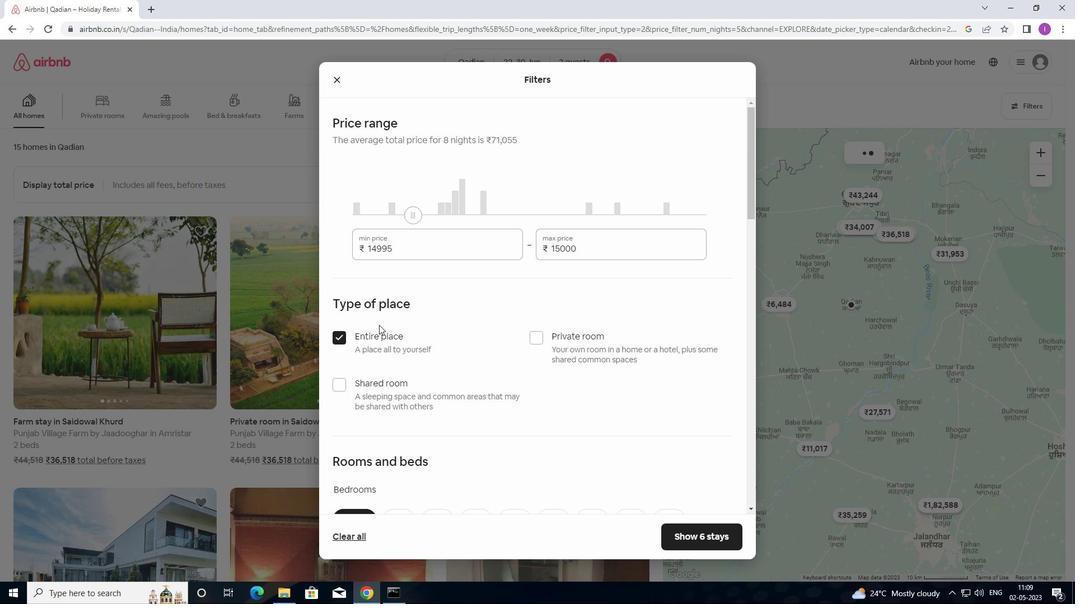 
Action: Mouse scrolled (430, 326) with delta (0, 0)
Screenshot: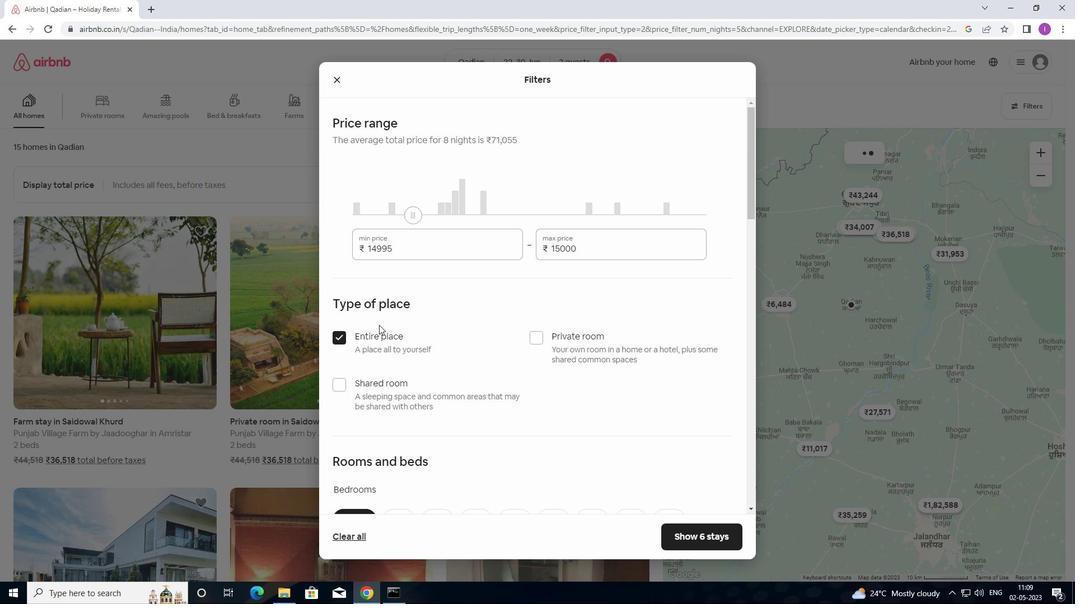 
Action: Mouse moved to (489, 327)
Screenshot: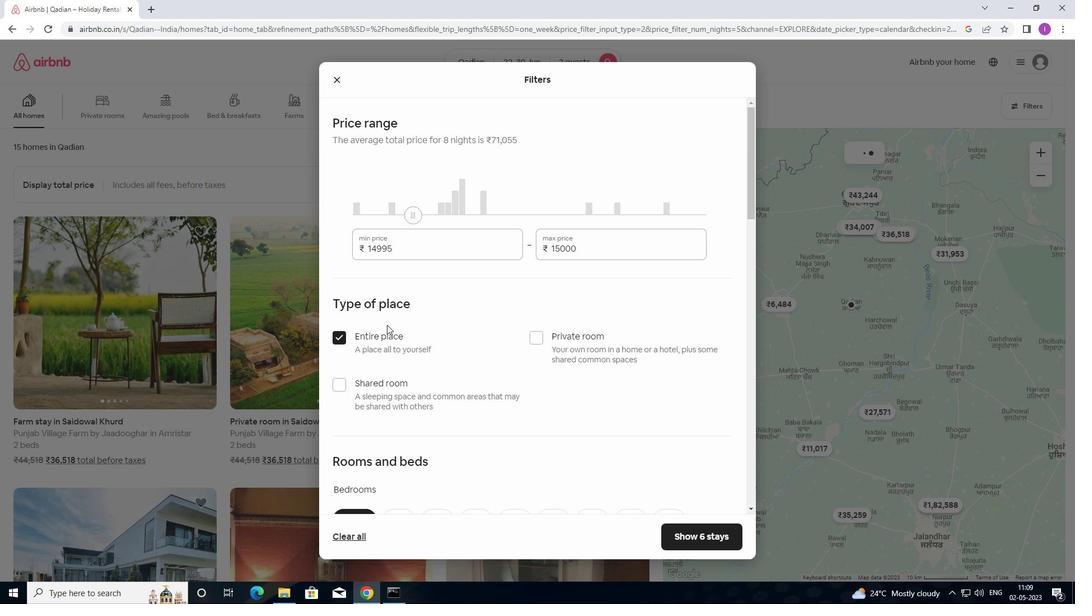 
Action: Mouse scrolled (489, 326) with delta (0, 0)
Screenshot: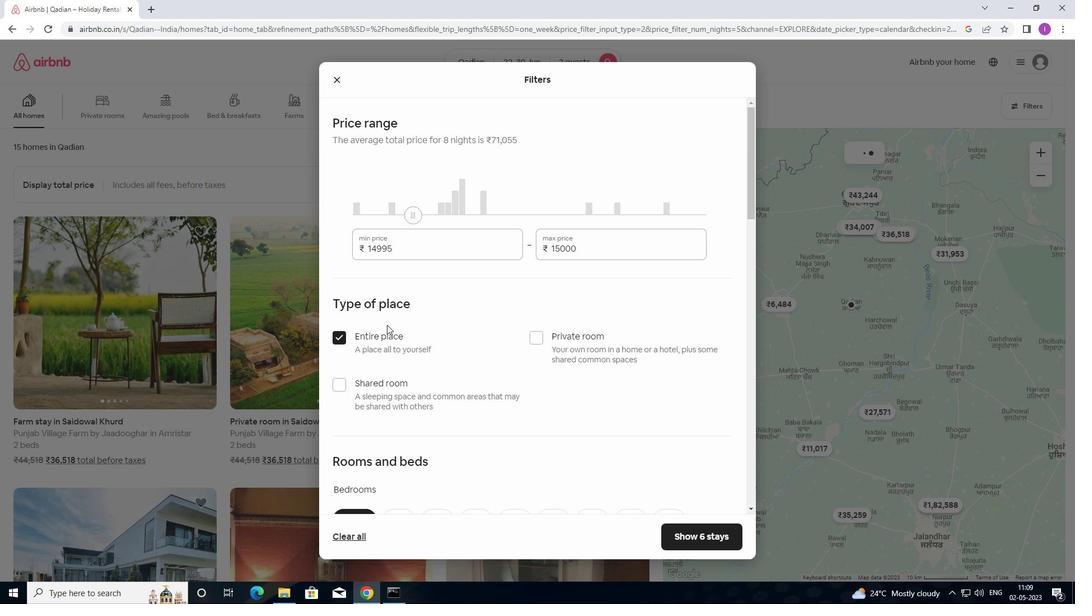 
Action: Mouse moved to (501, 325)
Screenshot: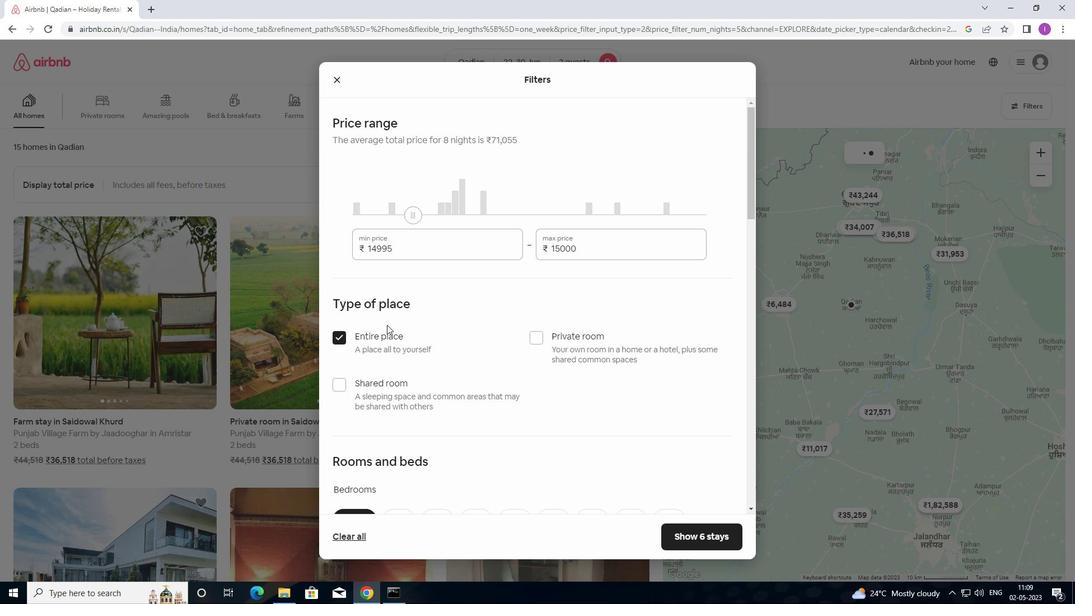 
Action: Mouse scrolled (501, 325) with delta (0, 0)
Screenshot: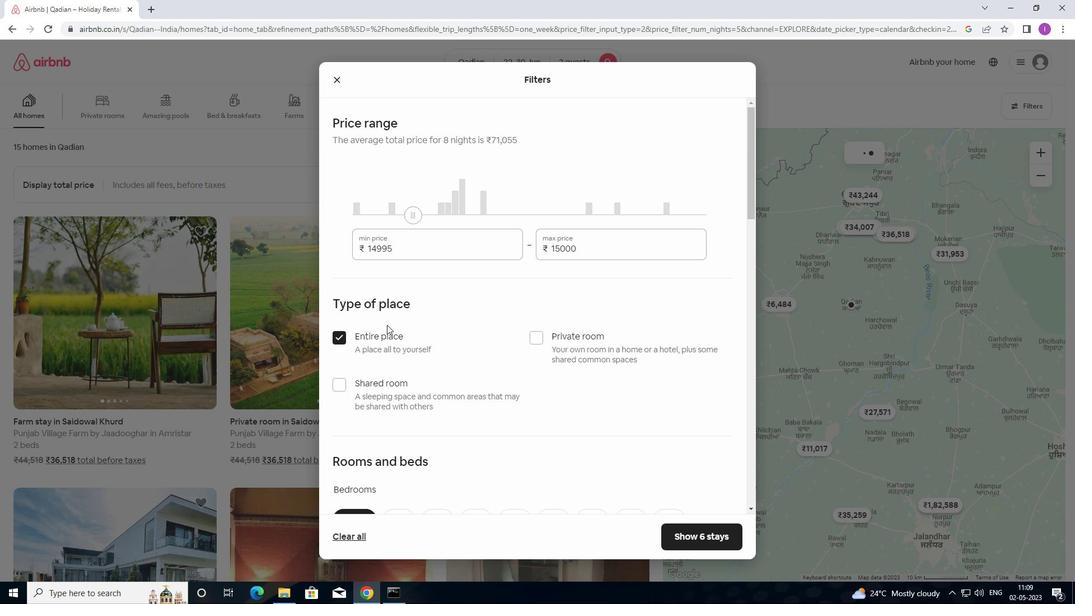 
Action: Mouse moved to (398, 350)
Screenshot: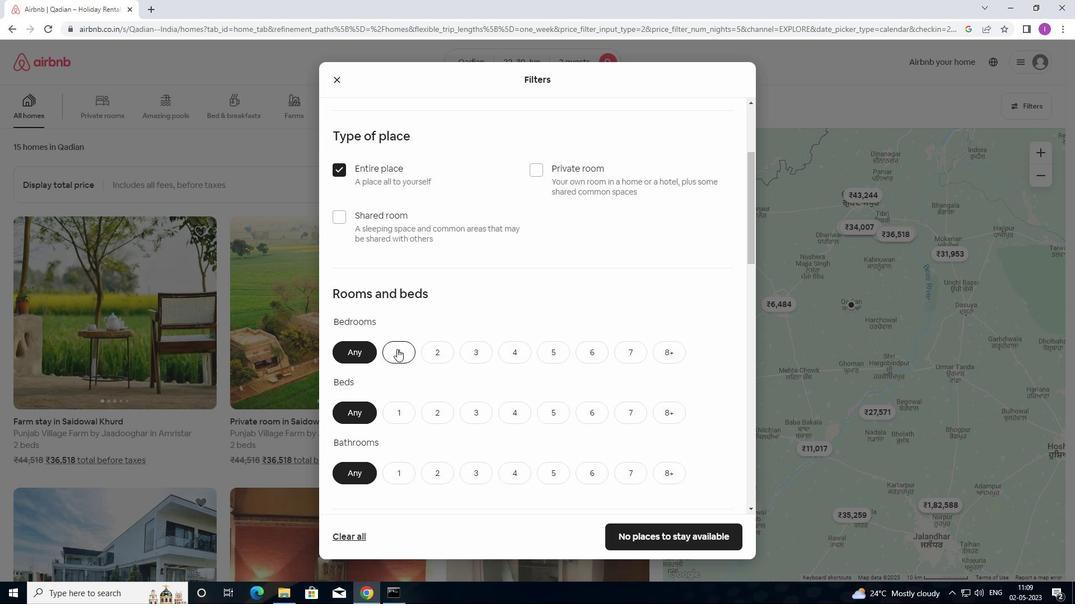 
Action: Mouse pressed left at (398, 350)
Screenshot: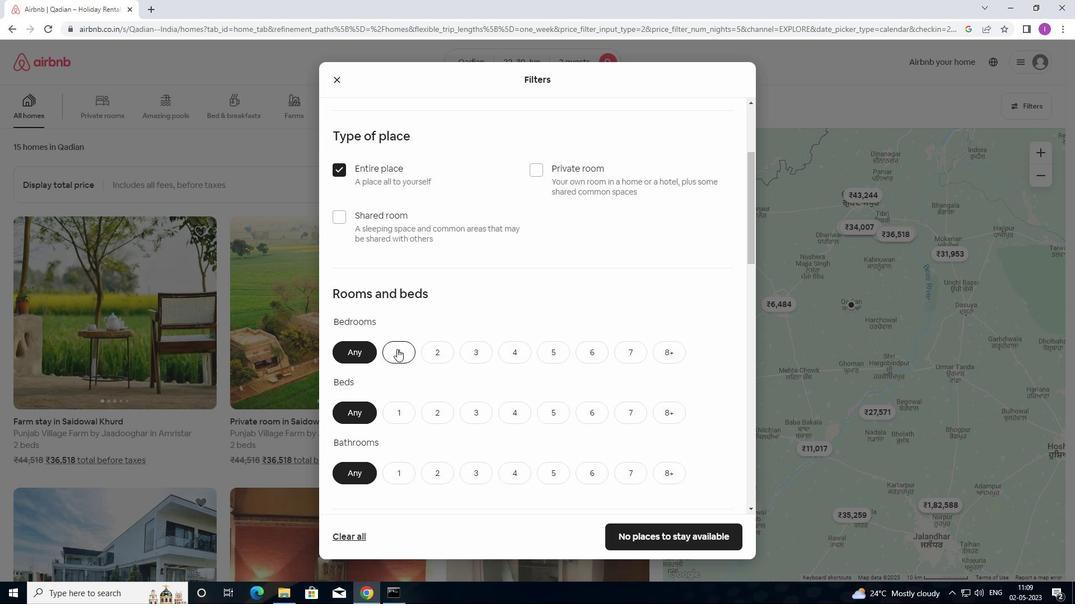 
Action: Mouse moved to (398, 418)
Screenshot: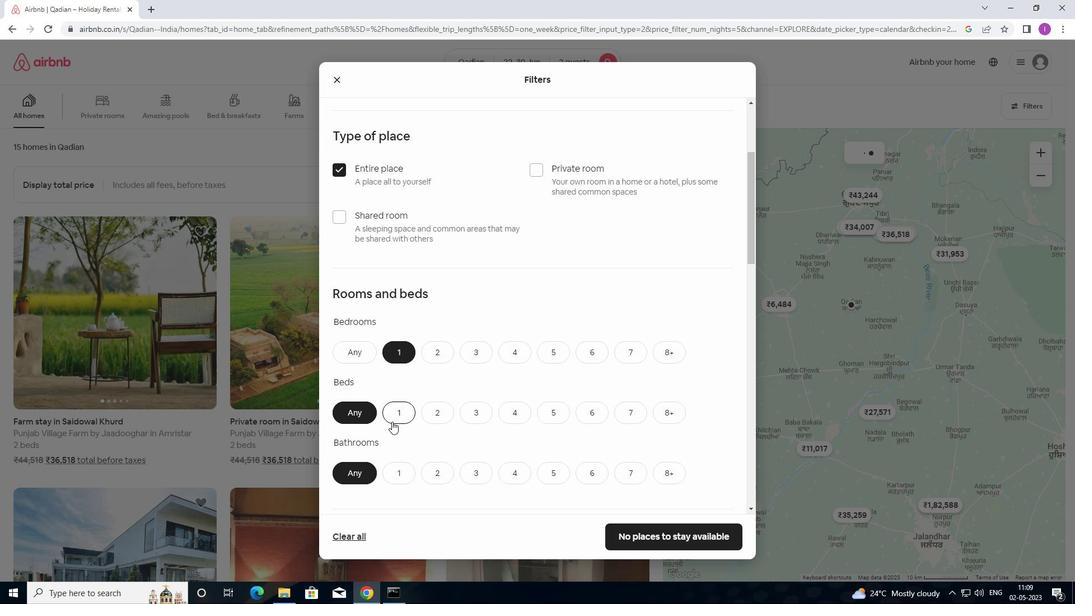 
Action: Mouse pressed left at (398, 418)
Screenshot: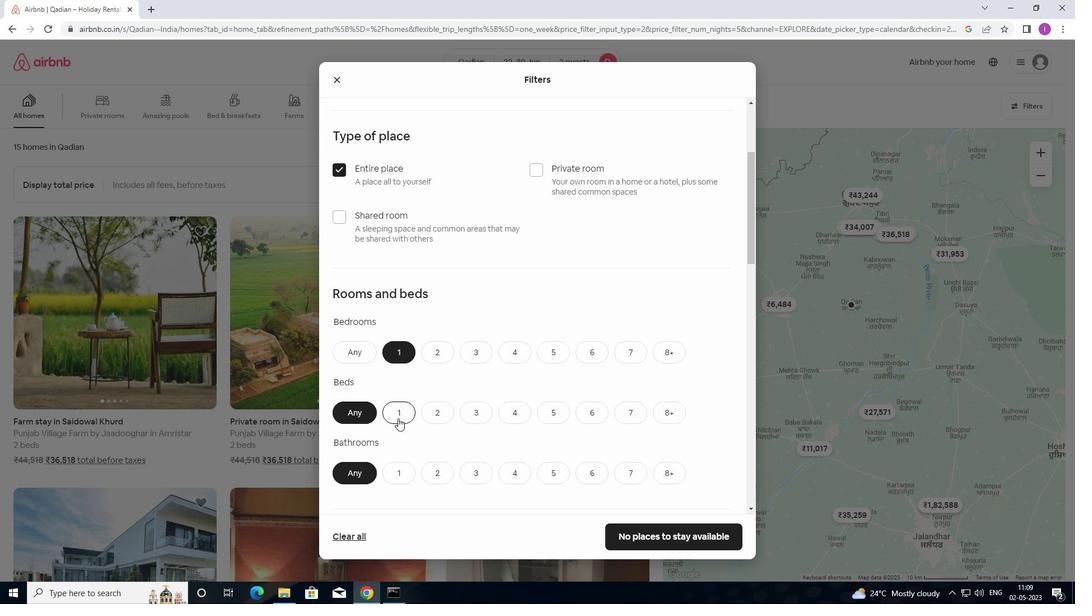 
Action: Mouse moved to (398, 479)
Screenshot: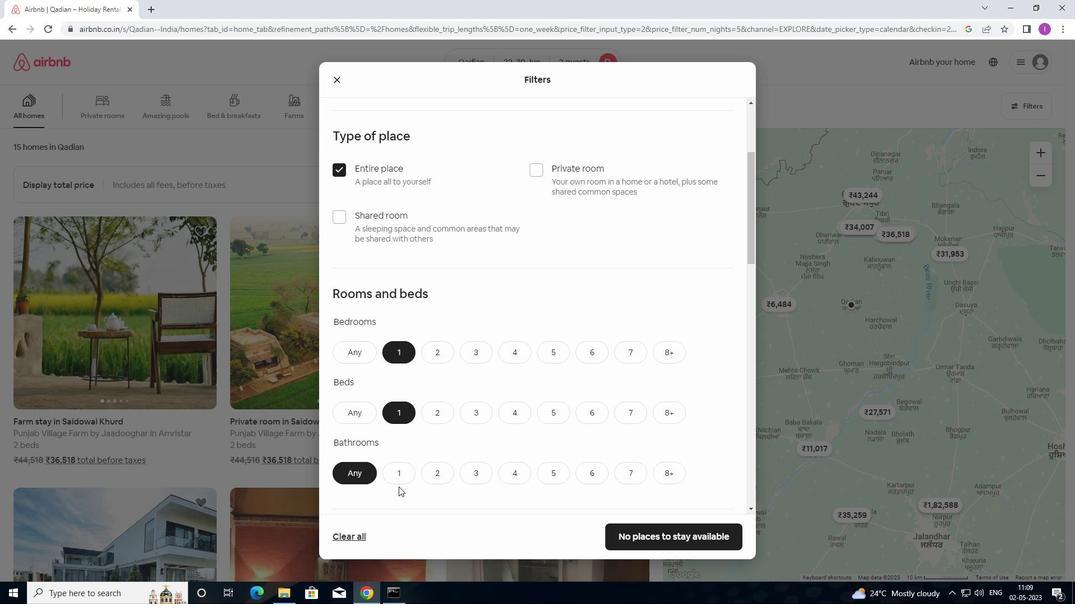 
Action: Mouse pressed left at (398, 479)
Screenshot: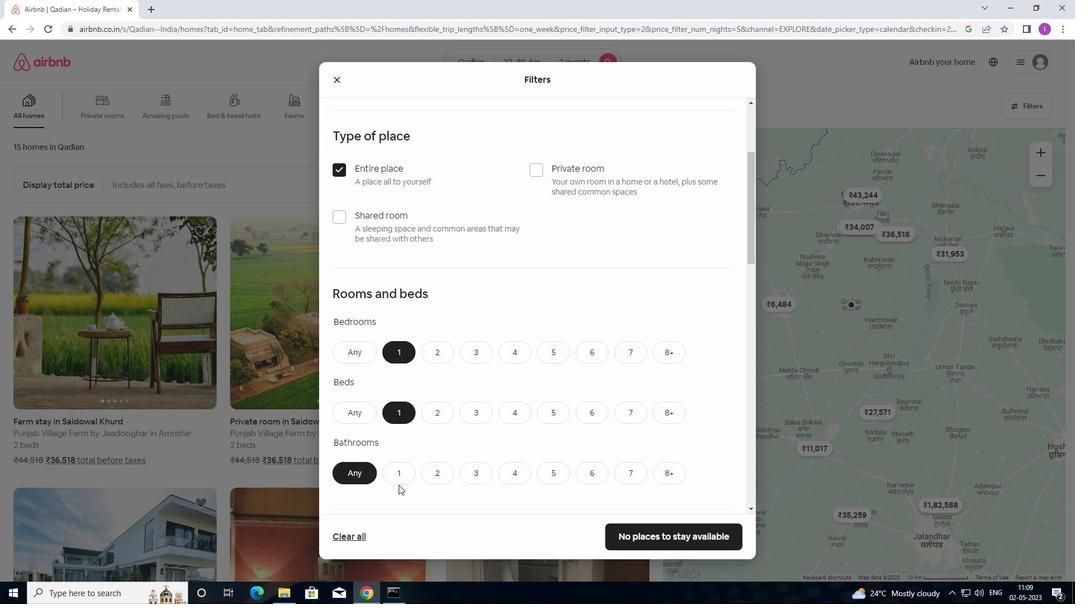 
Action: Mouse moved to (455, 465)
Screenshot: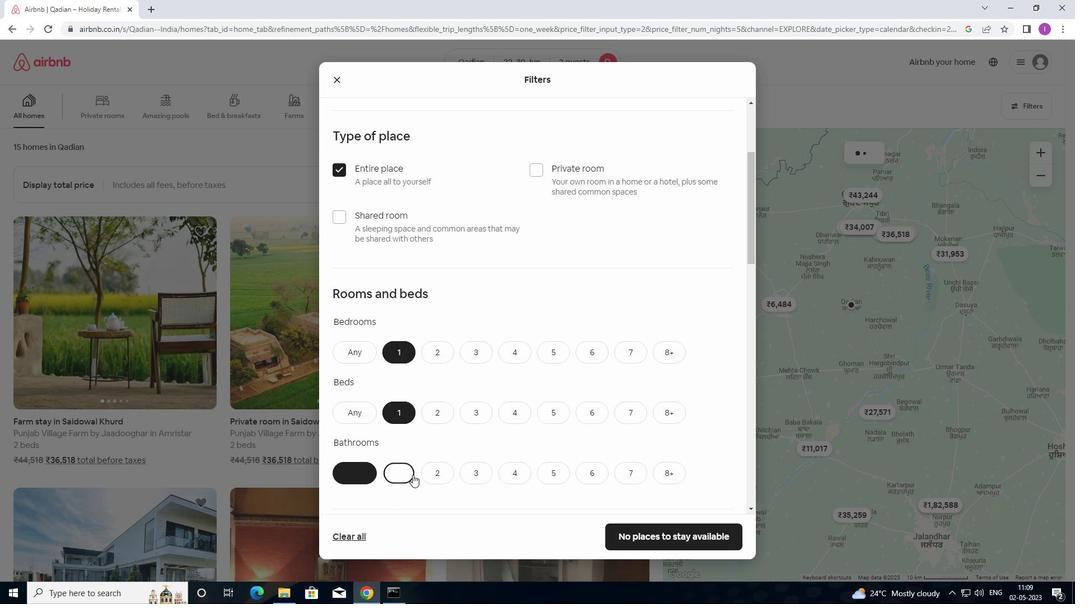 
Action: Mouse scrolled (455, 465) with delta (0, 0)
Screenshot: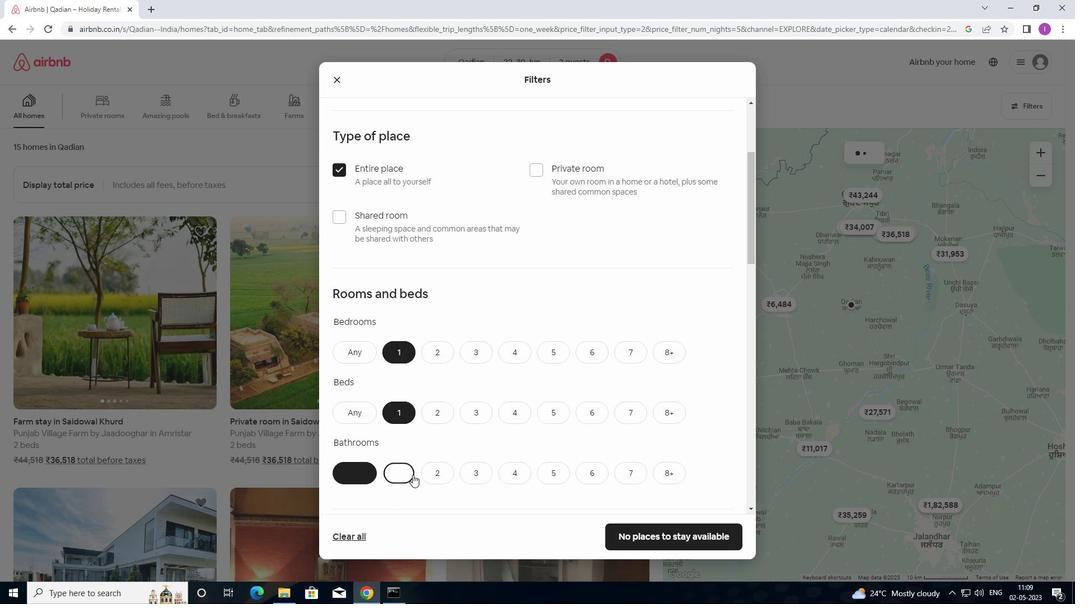 
Action: Mouse moved to (482, 460)
Screenshot: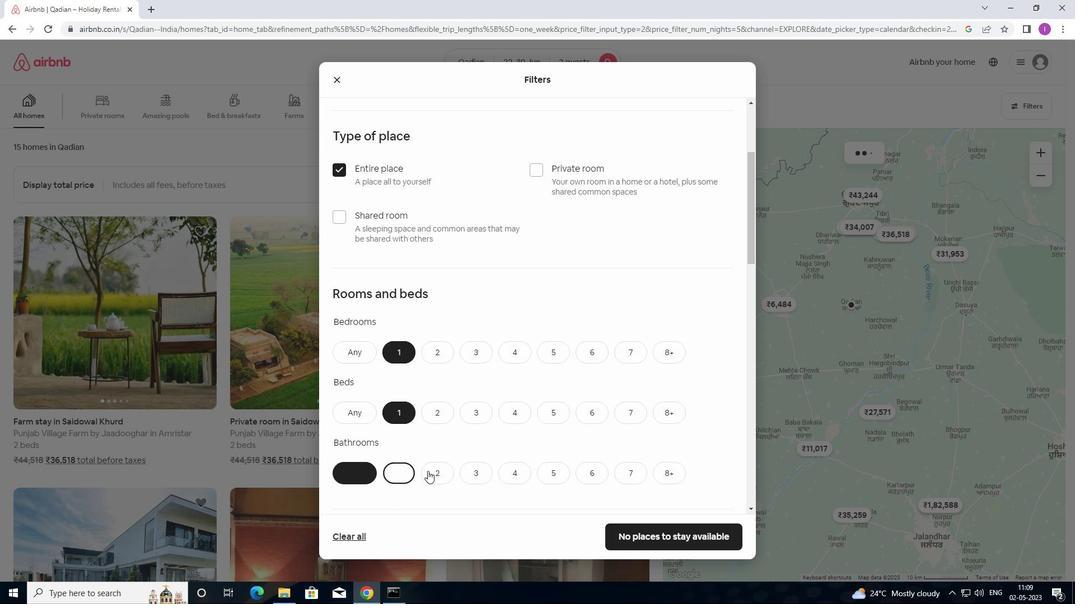 
Action: Mouse scrolled (482, 460) with delta (0, 0)
Screenshot: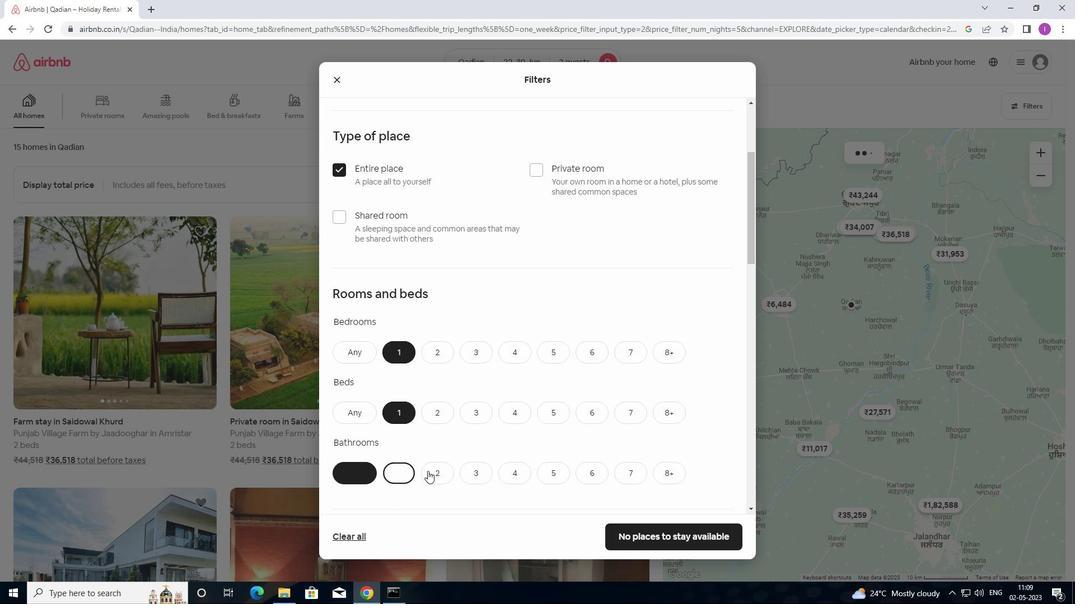 
Action: Mouse moved to (490, 458)
Screenshot: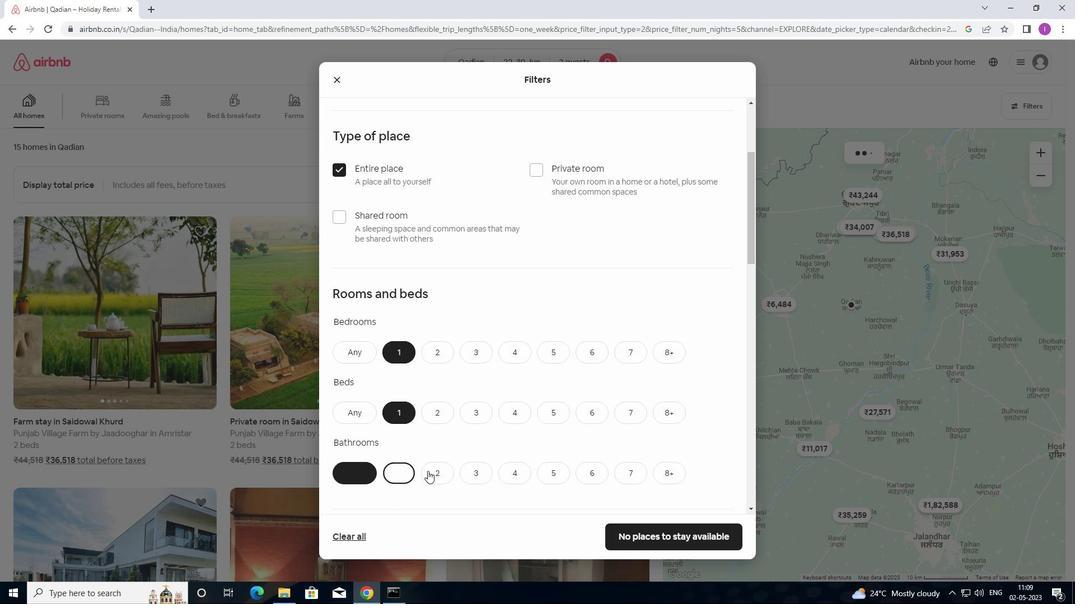 
Action: Mouse scrolled (490, 457) with delta (0, 0)
Screenshot: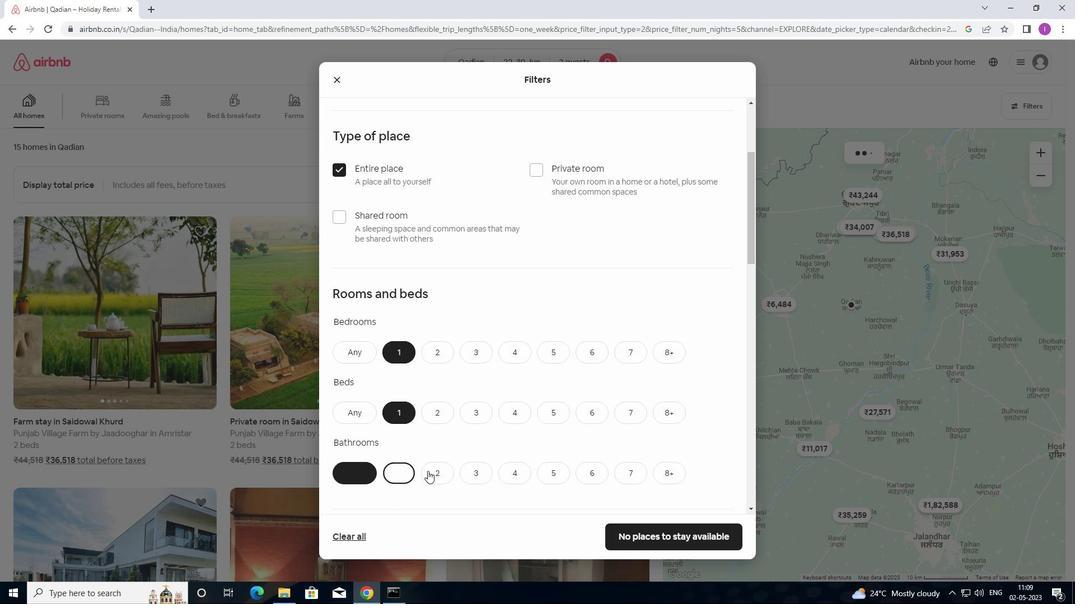 
Action: Mouse moved to (491, 457)
Screenshot: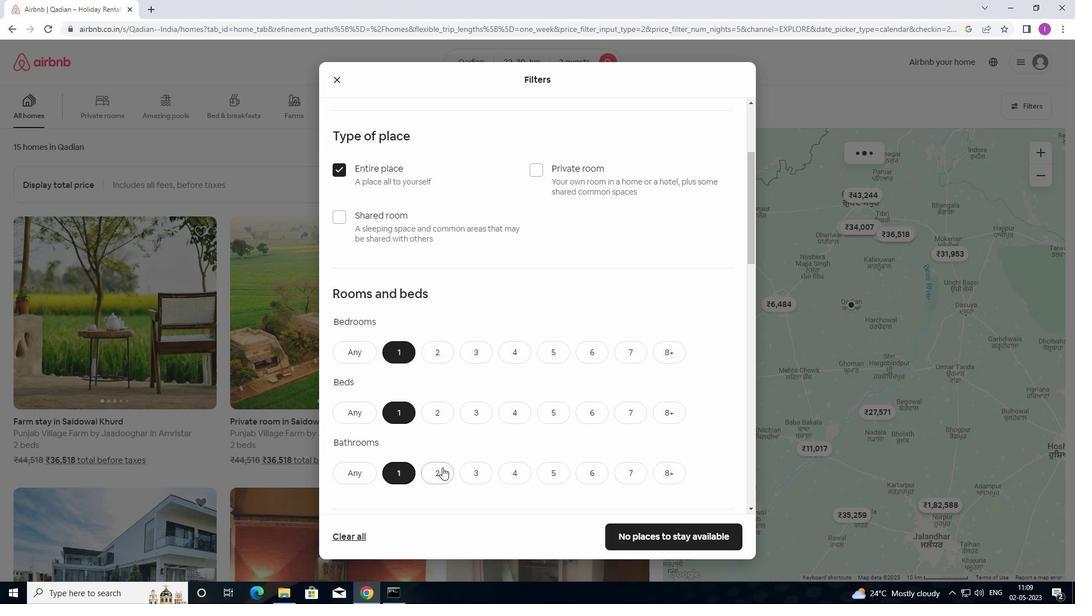 
Action: Mouse scrolled (491, 457) with delta (0, 0)
Screenshot: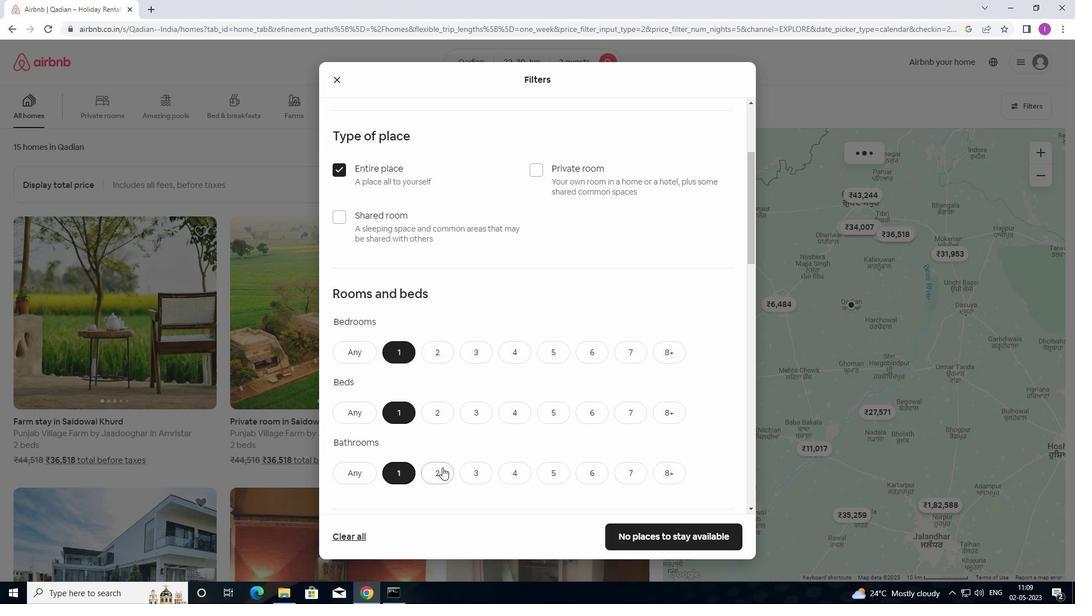 
Action: Mouse moved to (380, 362)
Screenshot: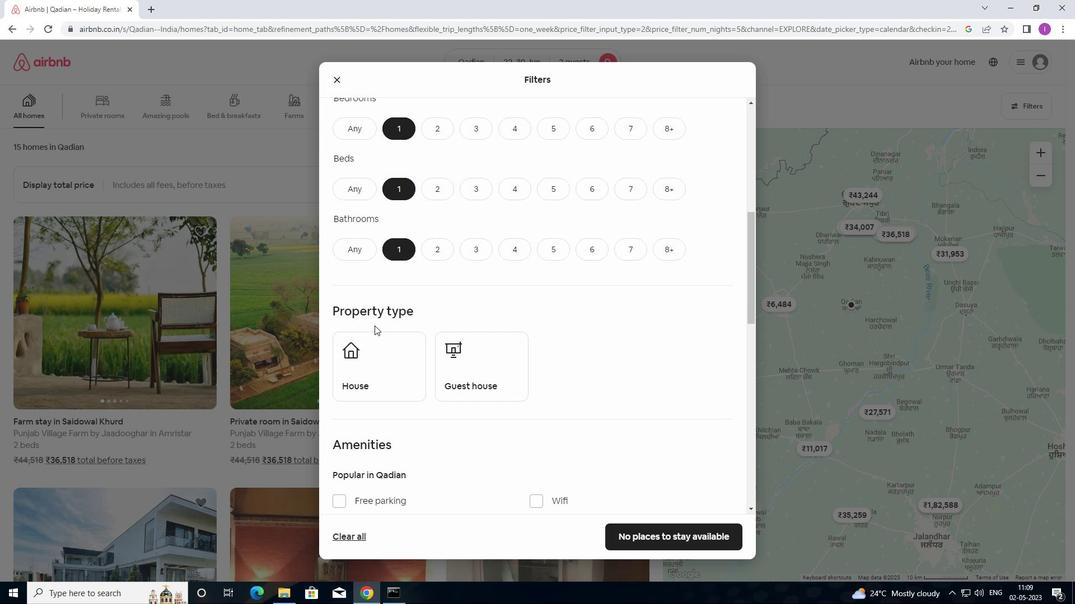 
Action: Mouse pressed left at (380, 362)
Screenshot: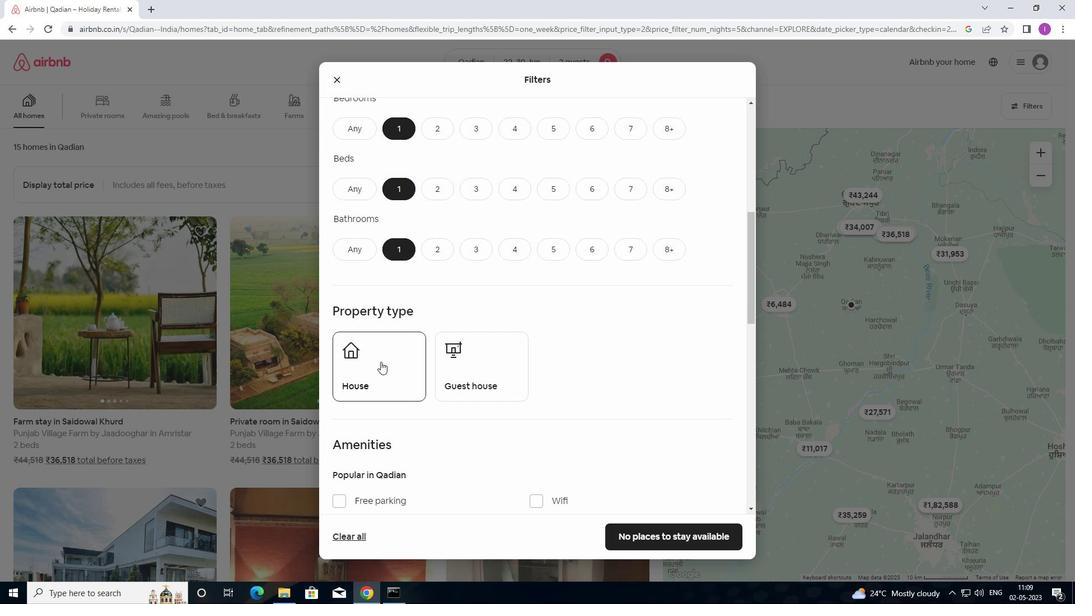 
Action: Mouse moved to (448, 359)
Screenshot: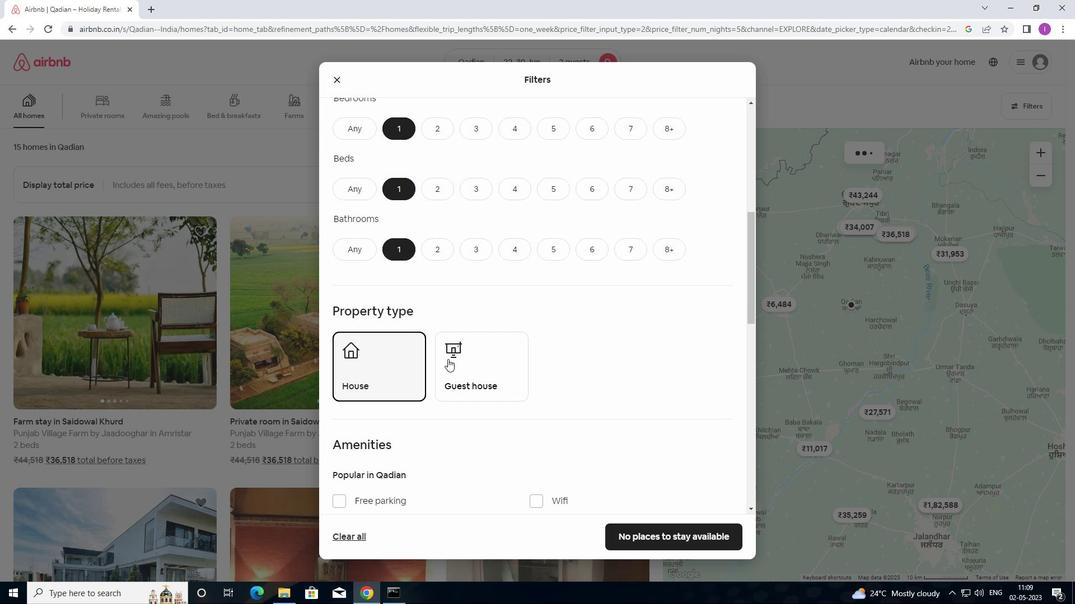 
Action: Mouse pressed left at (448, 359)
Screenshot: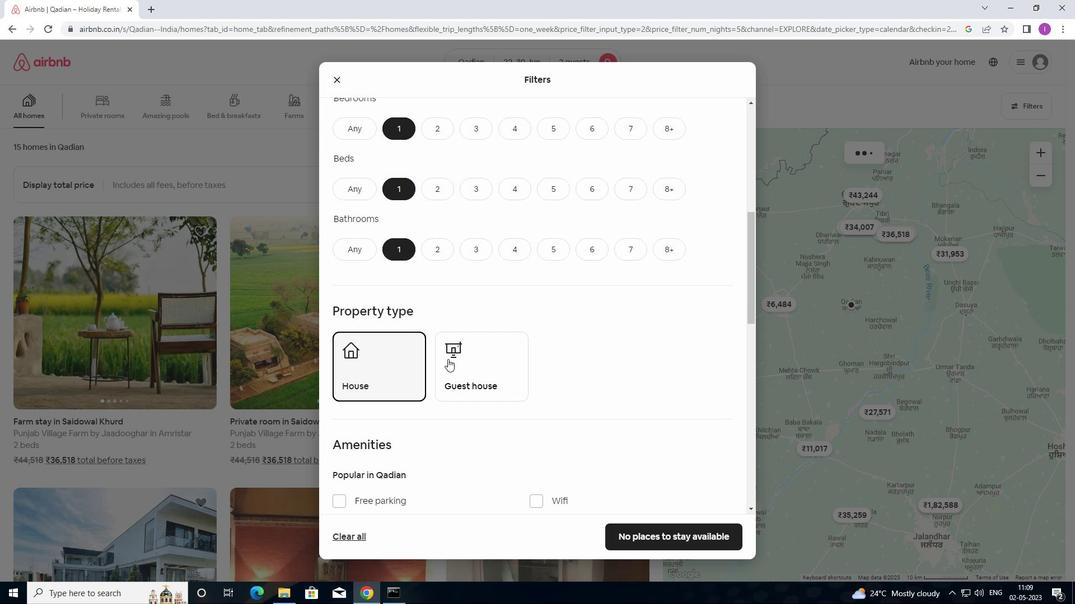 
Action: Mouse moved to (478, 369)
Screenshot: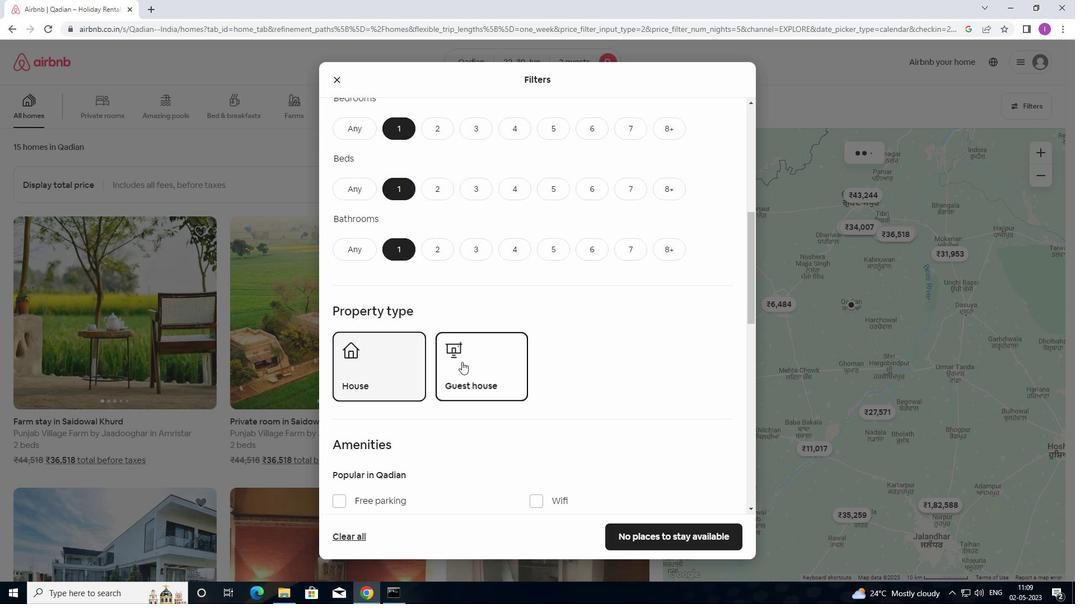 
Action: Mouse scrolled (478, 369) with delta (0, 0)
Screenshot: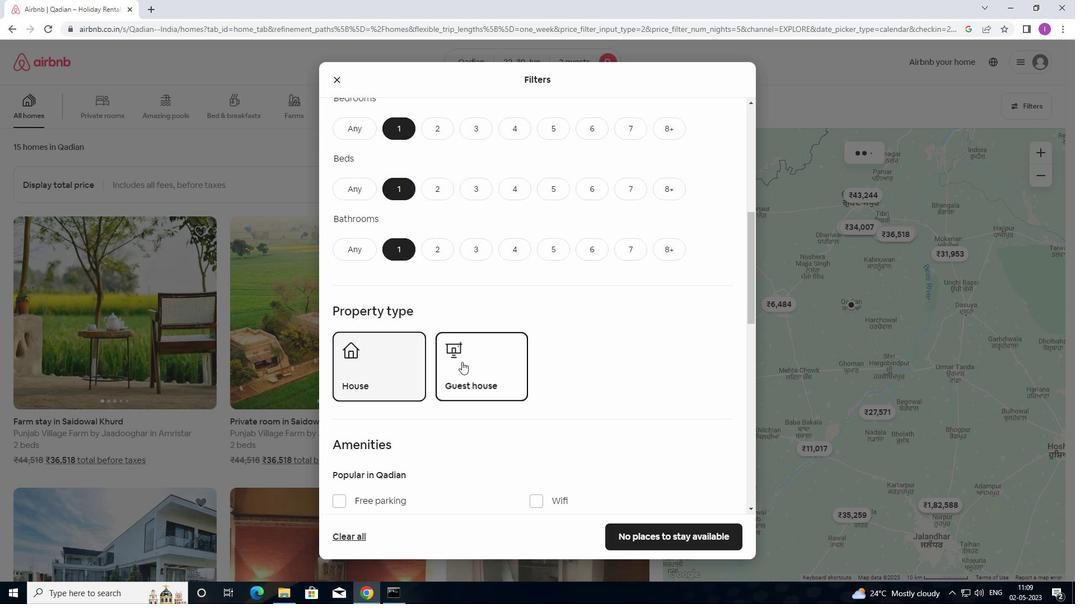 
Action: Mouse moved to (483, 373)
Screenshot: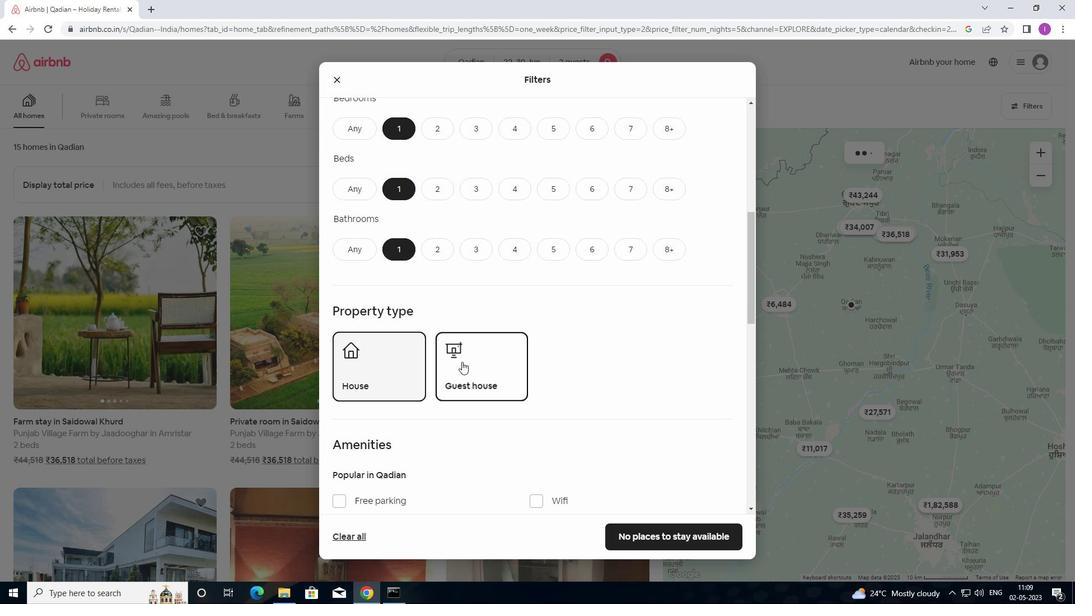 
Action: Mouse scrolled (483, 373) with delta (0, 0)
Screenshot: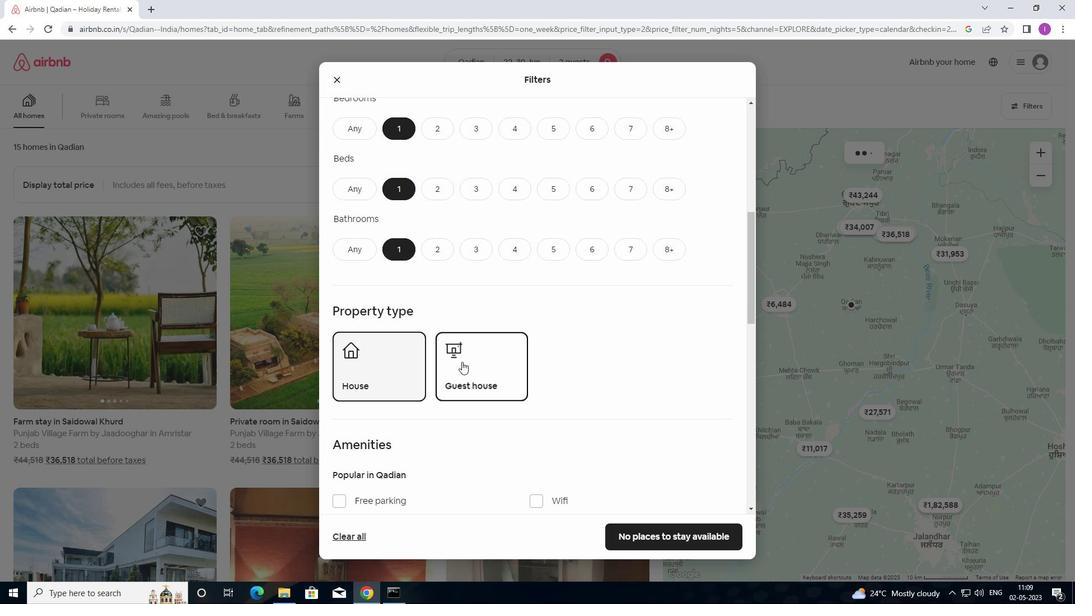 
Action: Mouse moved to (483, 374)
Screenshot: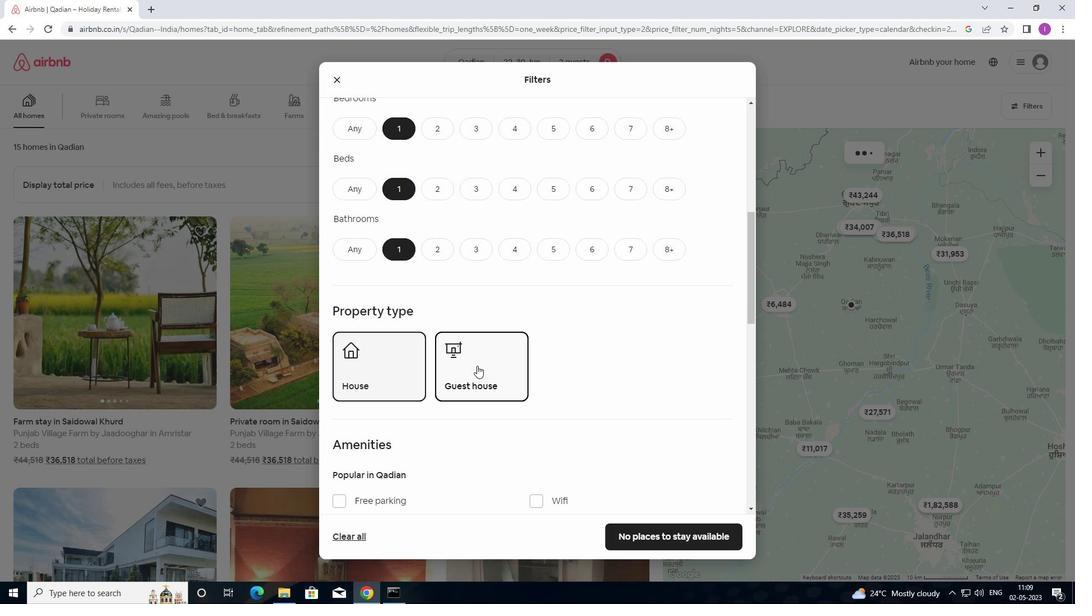 
Action: Mouse scrolled (483, 373) with delta (0, 0)
Screenshot: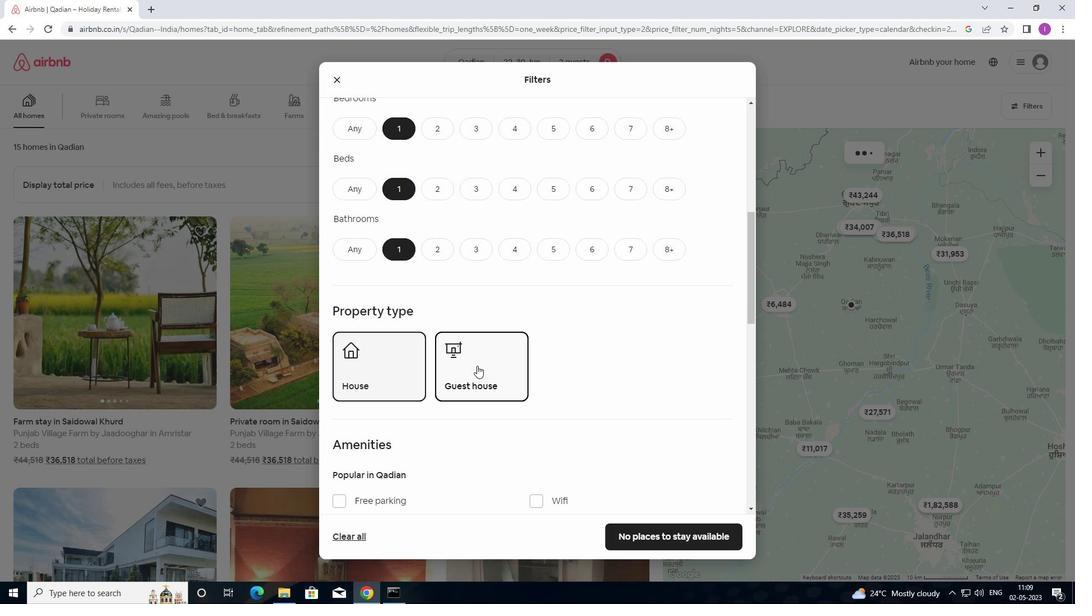 
Action: Mouse scrolled (483, 373) with delta (0, 0)
Screenshot: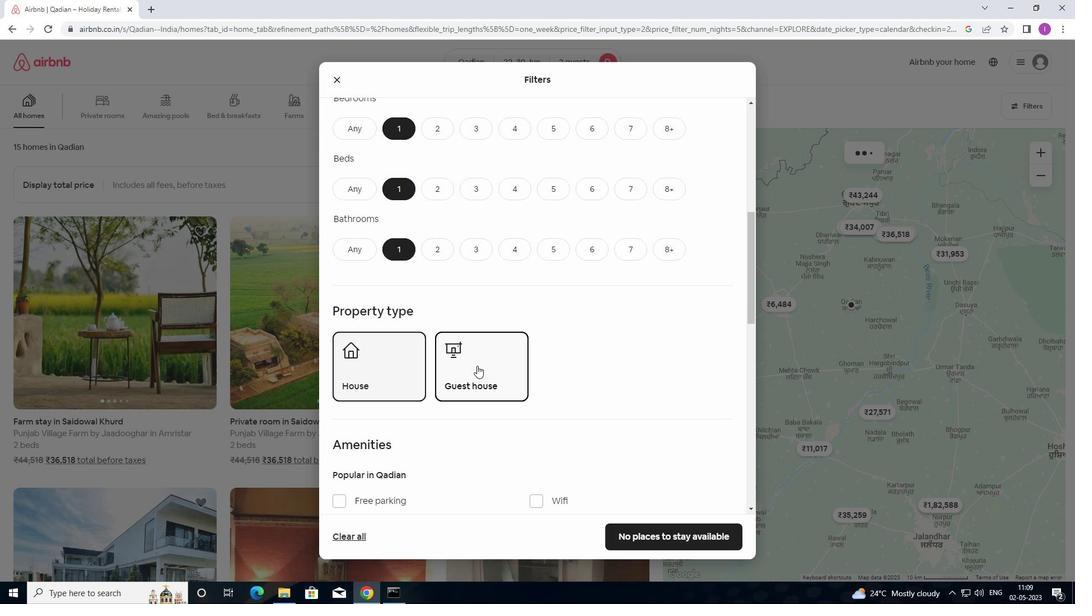 
Action: Mouse moved to (495, 370)
Screenshot: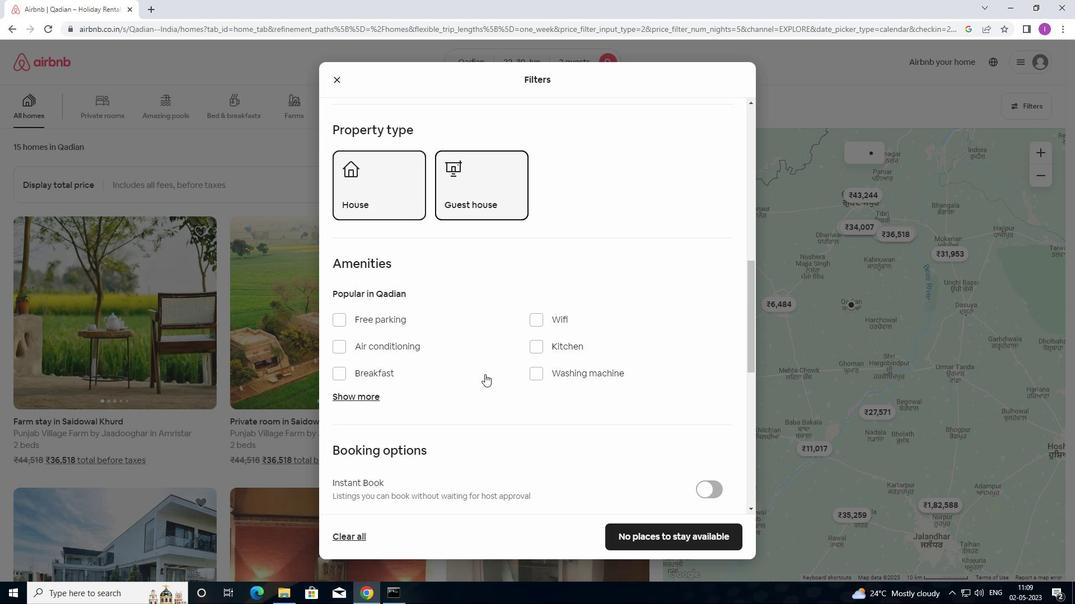 
Action: Mouse scrolled (495, 369) with delta (0, 0)
Screenshot: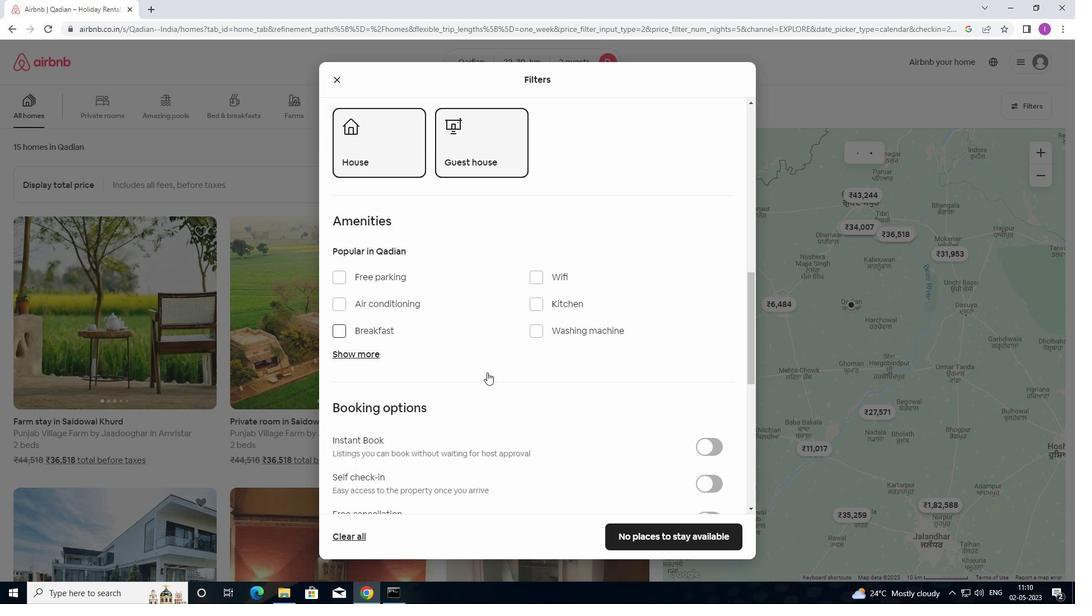 
Action: Mouse moved to (497, 370)
Screenshot: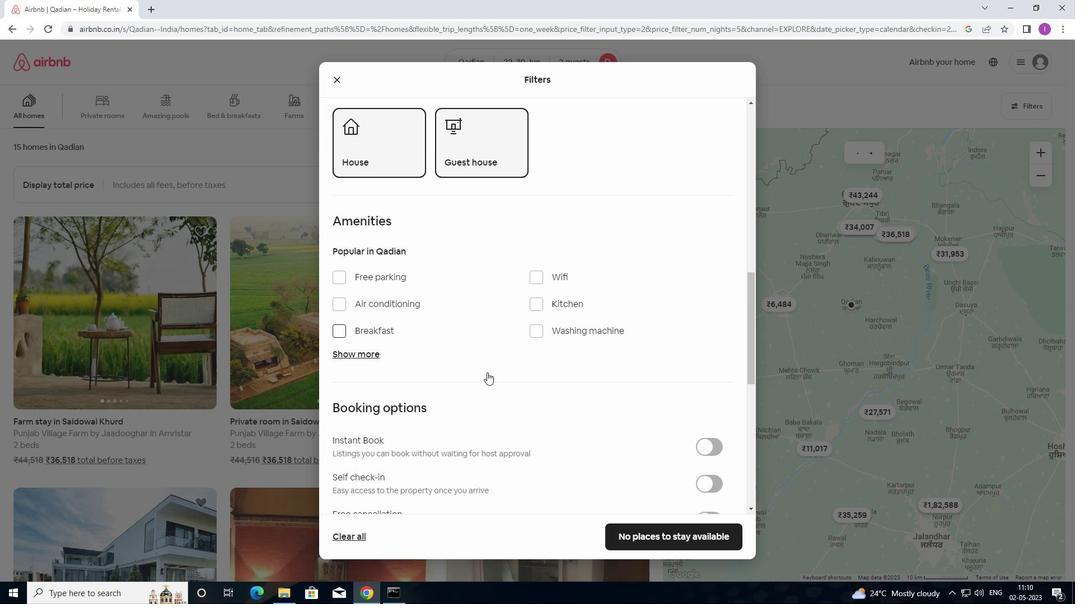 
Action: Mouse scrolled (497, 369) with delta (0, 0)
Screenshot: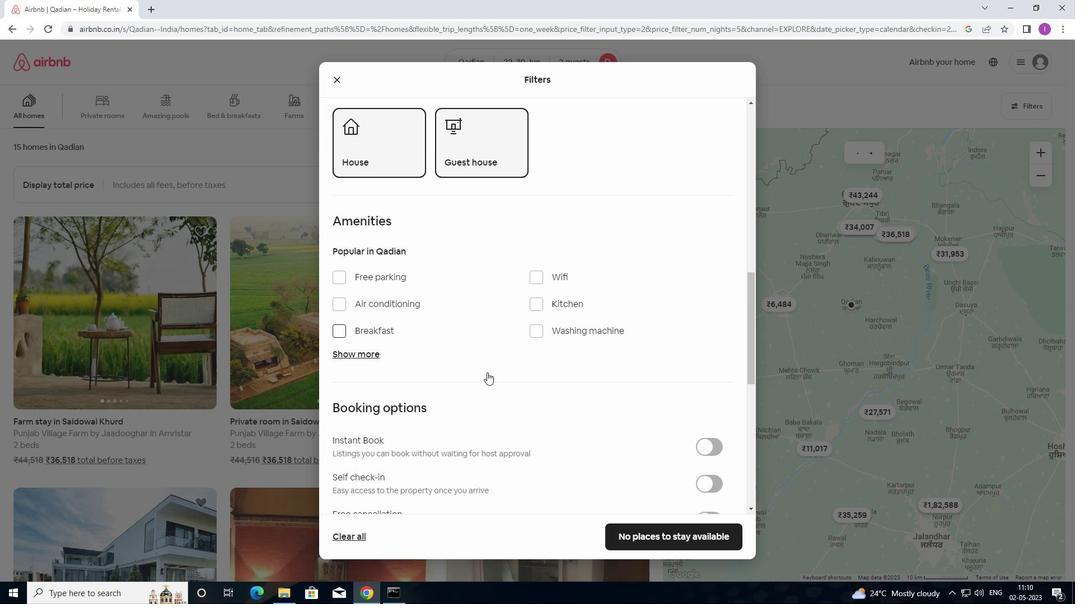 
Action: Mouse moved to (500, 371)
Screenshot: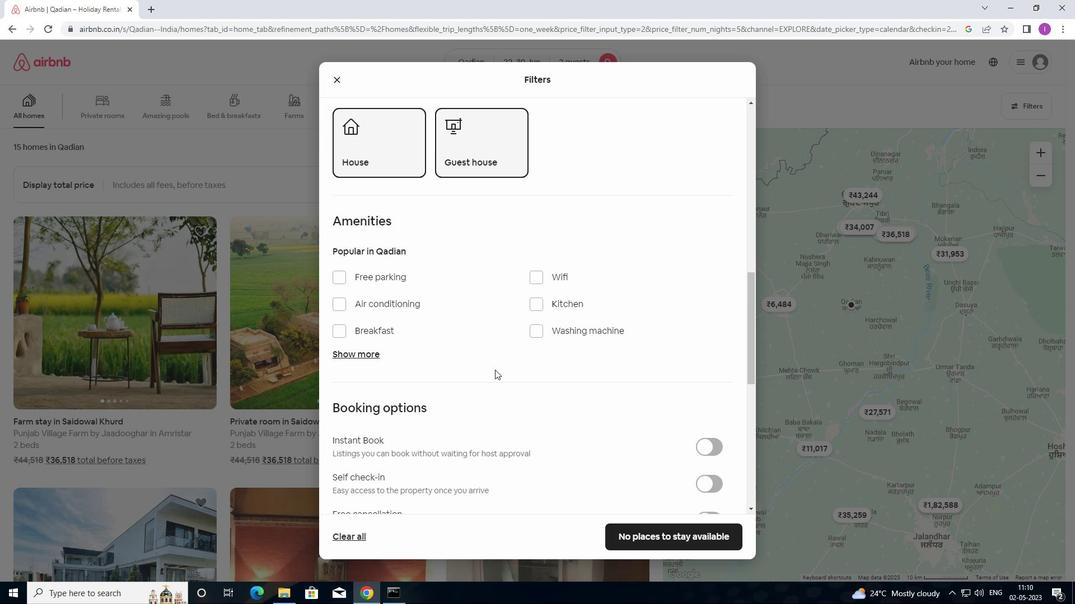 
Action: Mouse scrolled (500, 370) with delta (0, 0)
Screenshot: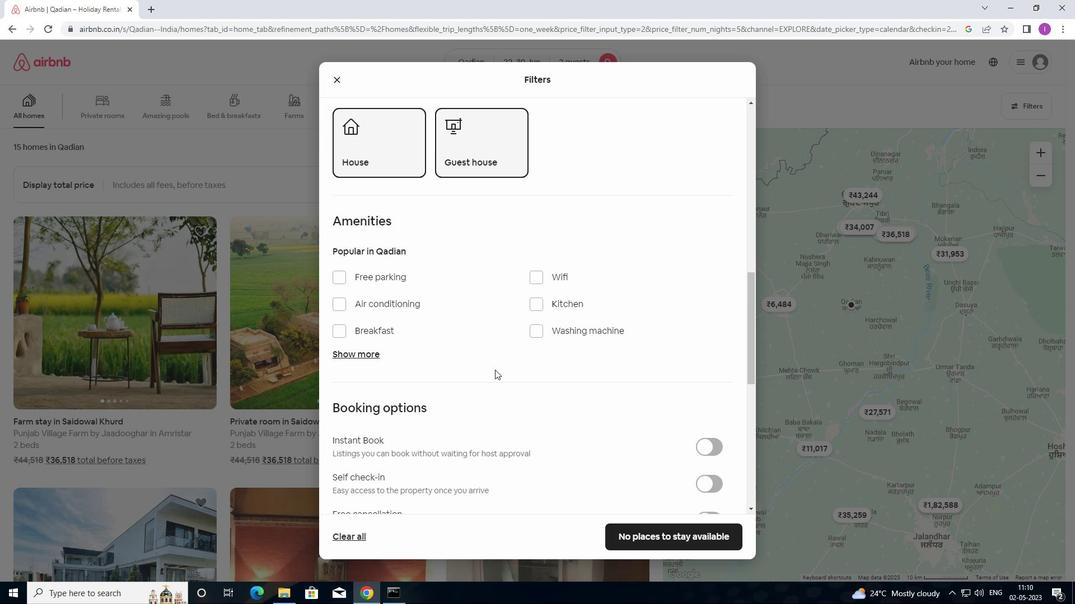 
Action: Mouse moved to (719, 318)
Screenshot: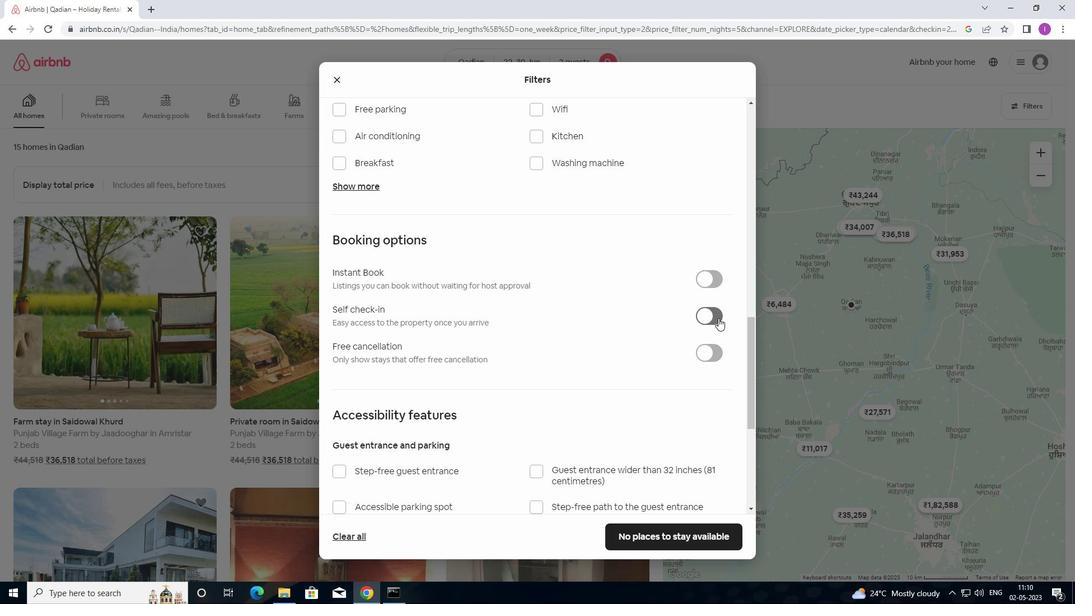 
Action: Mouse pressed left at (719, 318)
Screenshot: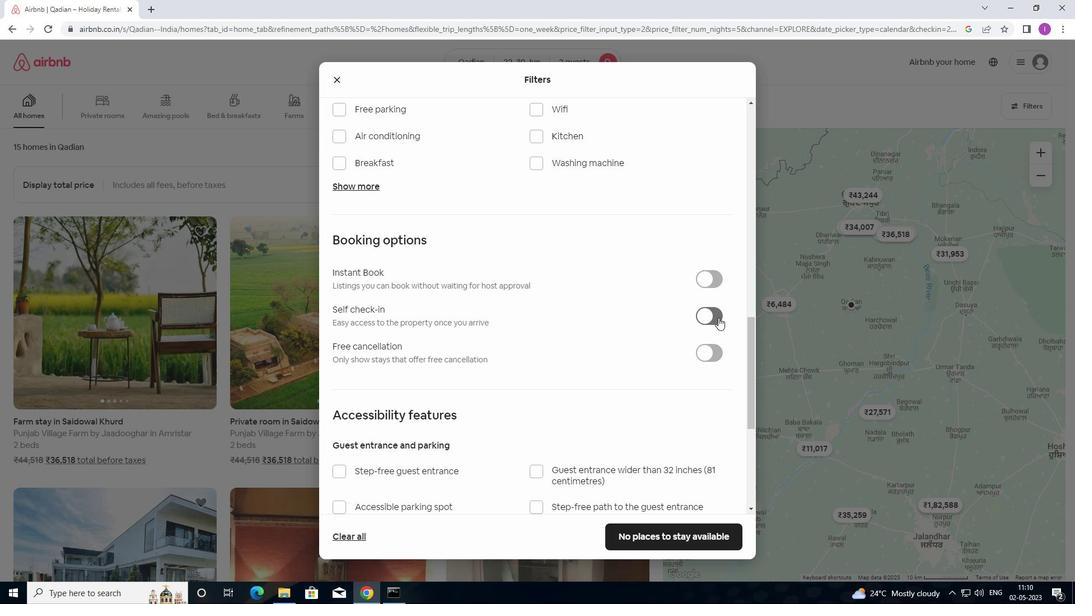 
Action: Mouse moved to (558, 422)
Screenshot: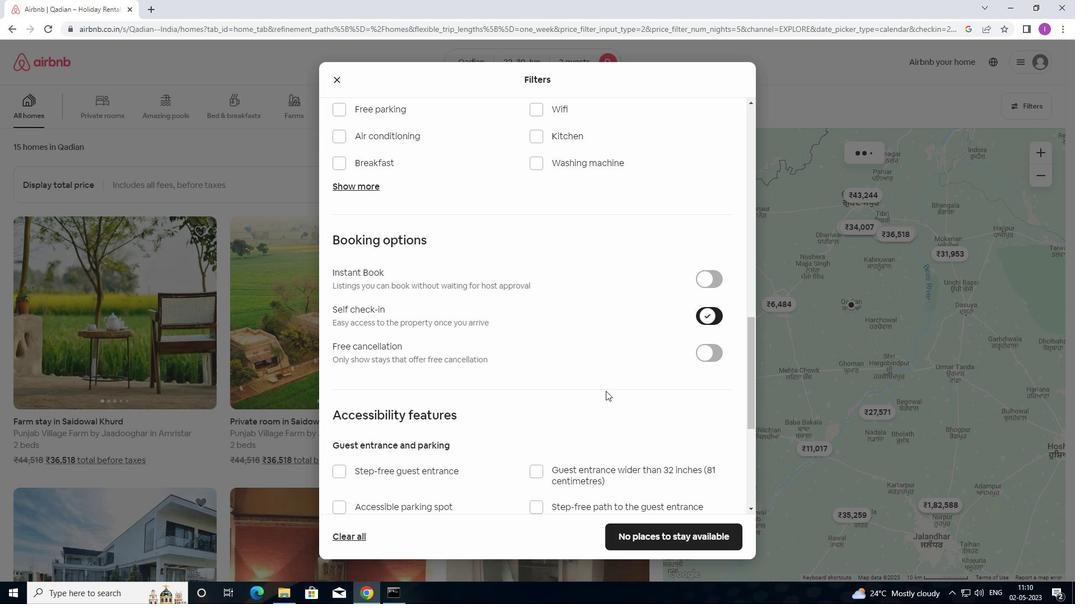 
Action: Mouse scrolled (558, 422) with delta (0, 0)
Screenshot: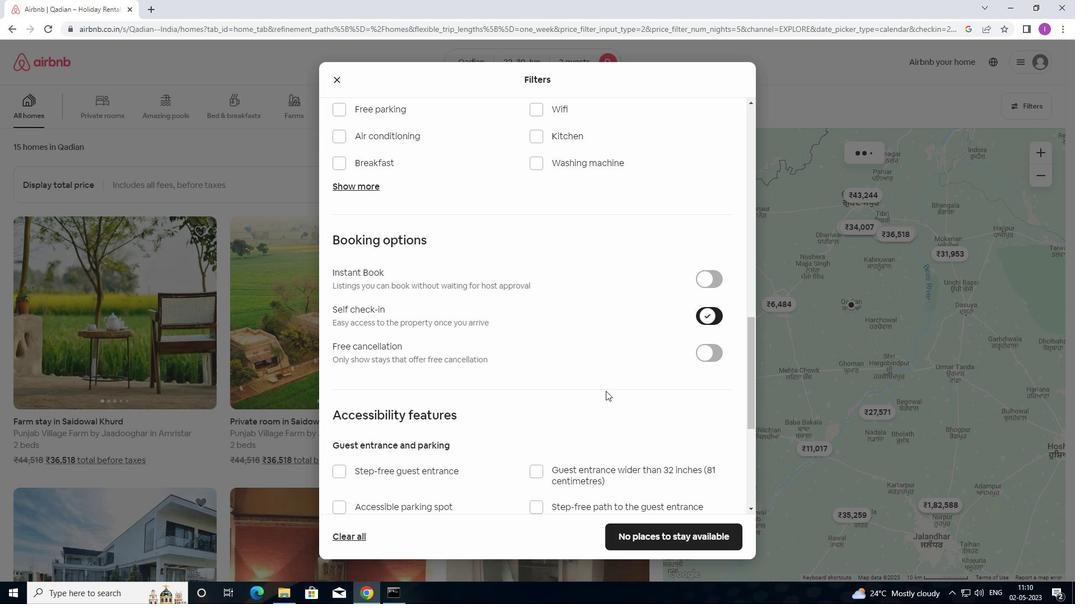 
Action: Mouse moved to (552, 431)
Screenshot: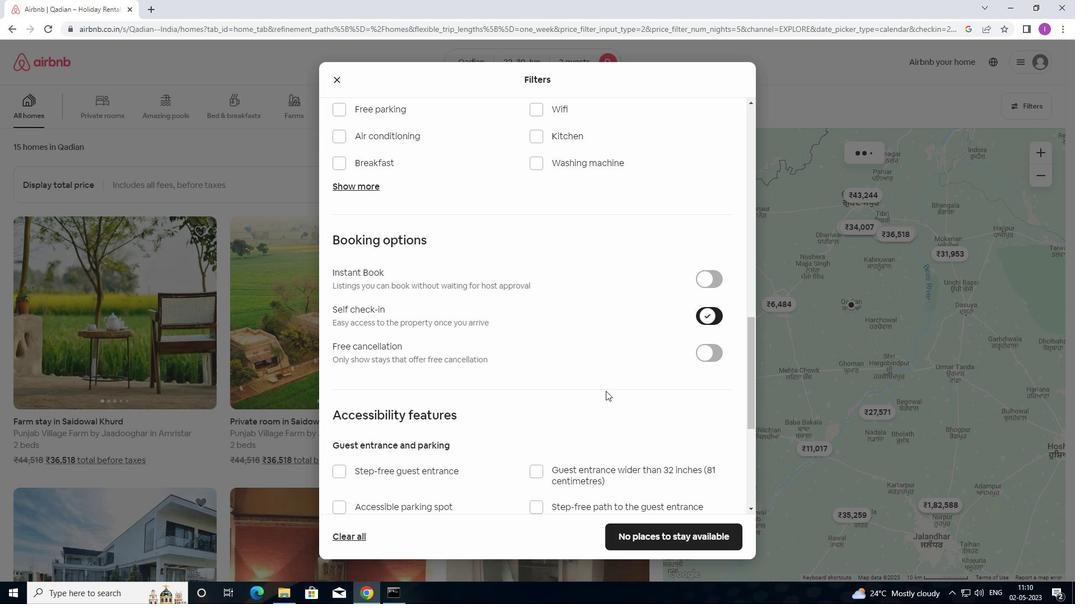 
Action: Mouse scrolled (552, 431) with delta (0, 0)
Screenshot: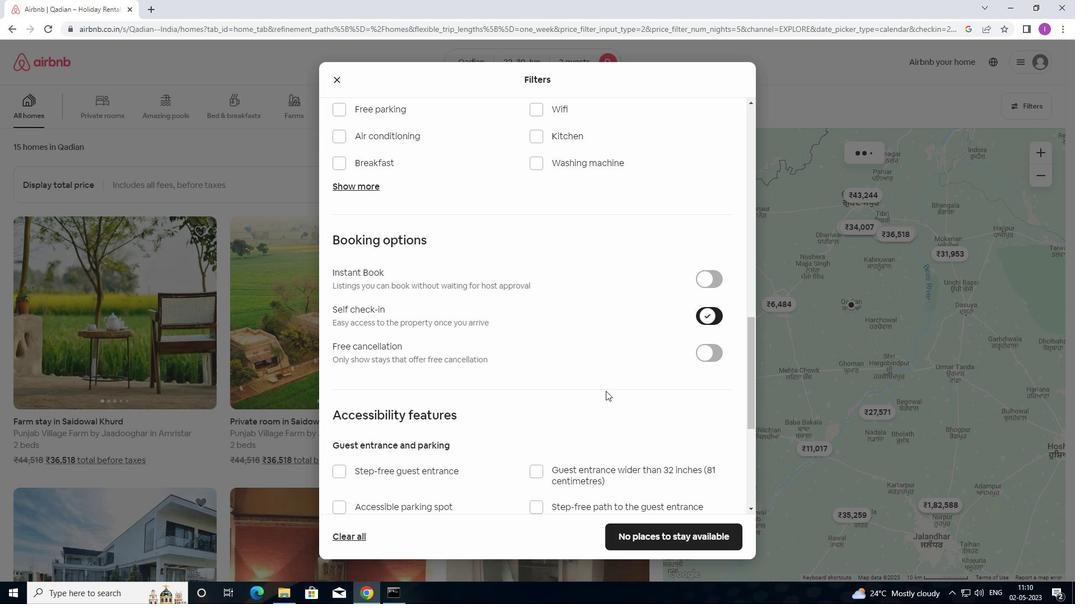 
Action: Mouse moved to (551, 434)
Screenshot: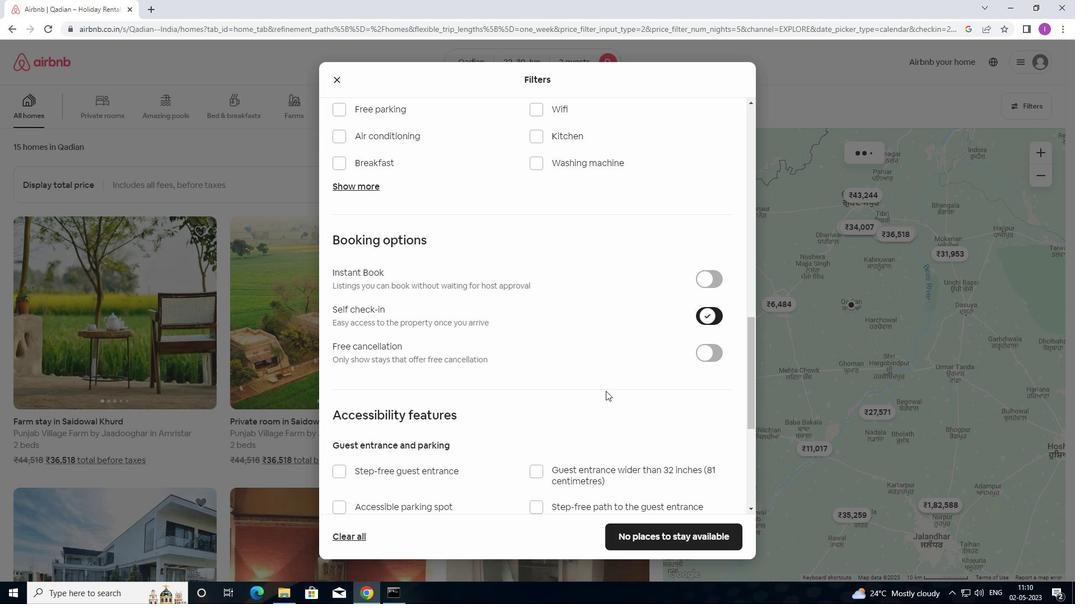 
Action: Mouse scrolled (551, 434) with delta (0, 0)
Screenshot: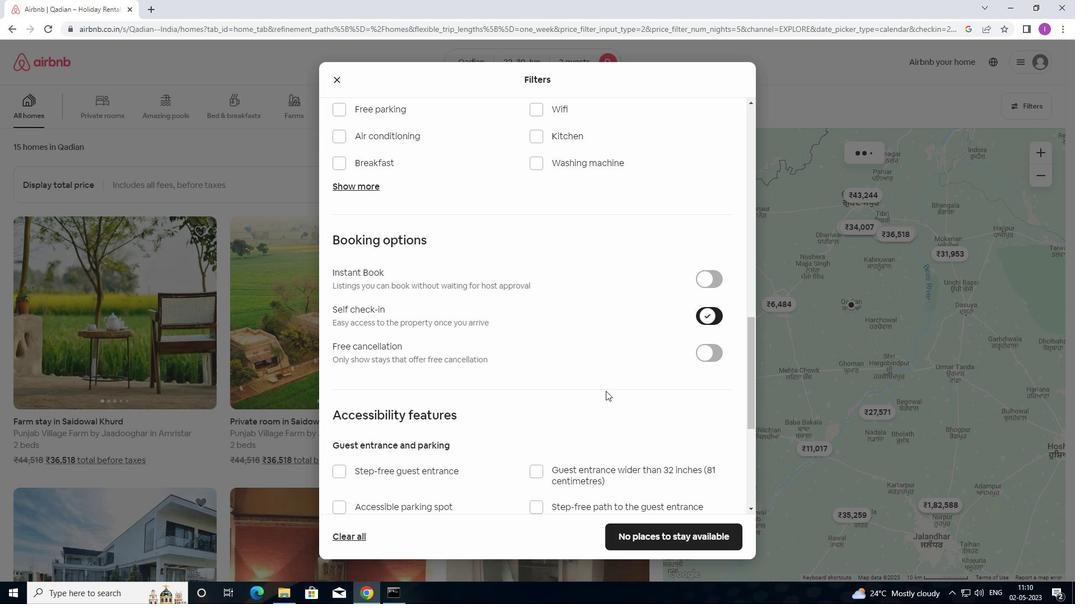 
Action: Mouse moved to (548, 436)
Screenshot: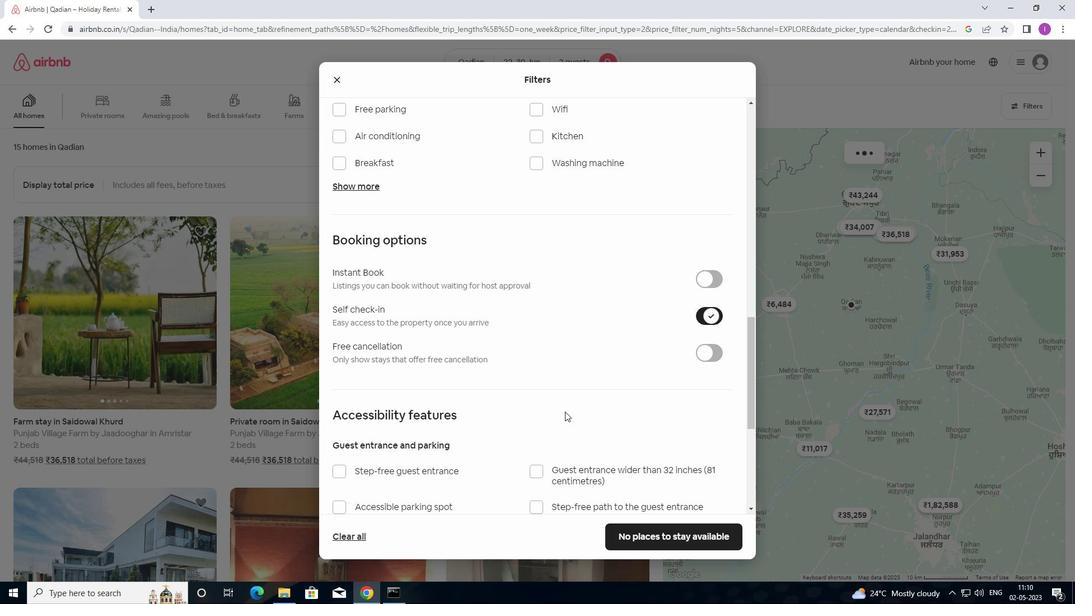 
Action: Mouse scrolled (548, 435) with delta (0, 0)
Screenshot: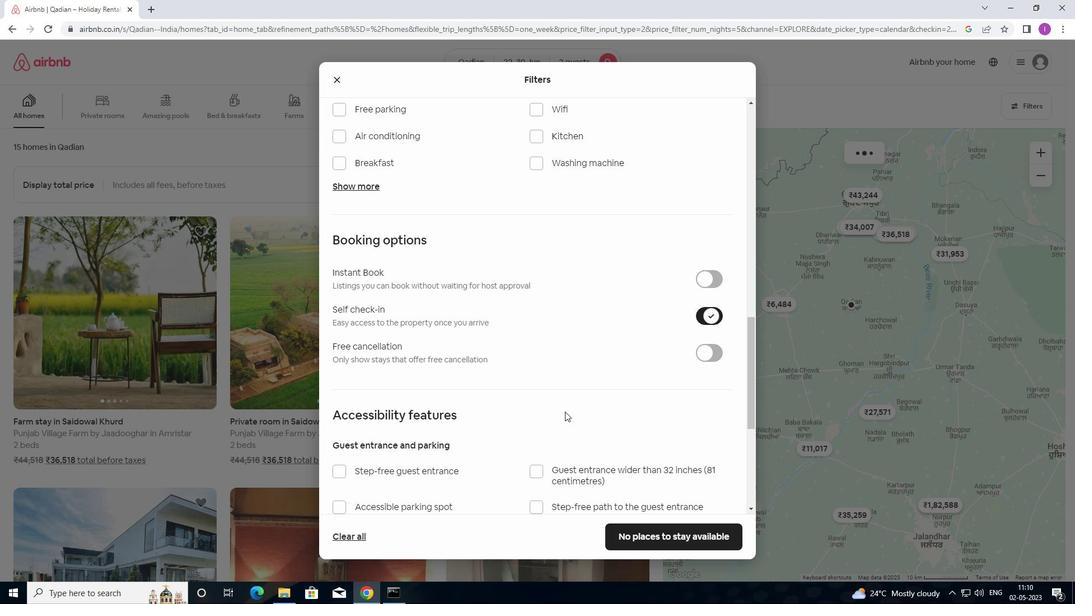 
Action: Mouse moved to (546, 436)
Screenshot: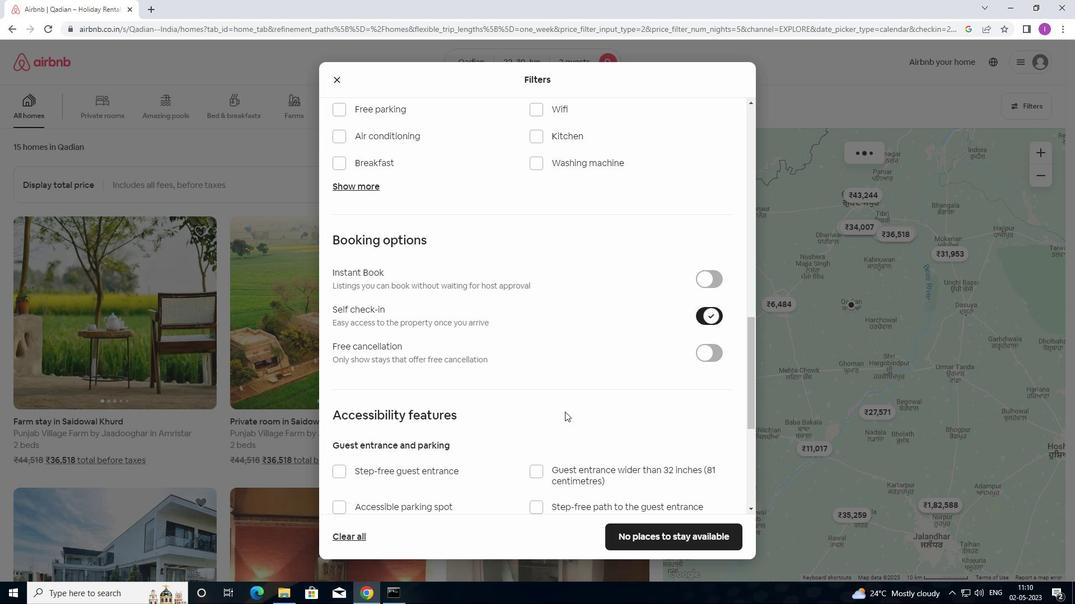 
Action: Mouse scrolled (546, 435) with delta (0, 0)
Screenshot: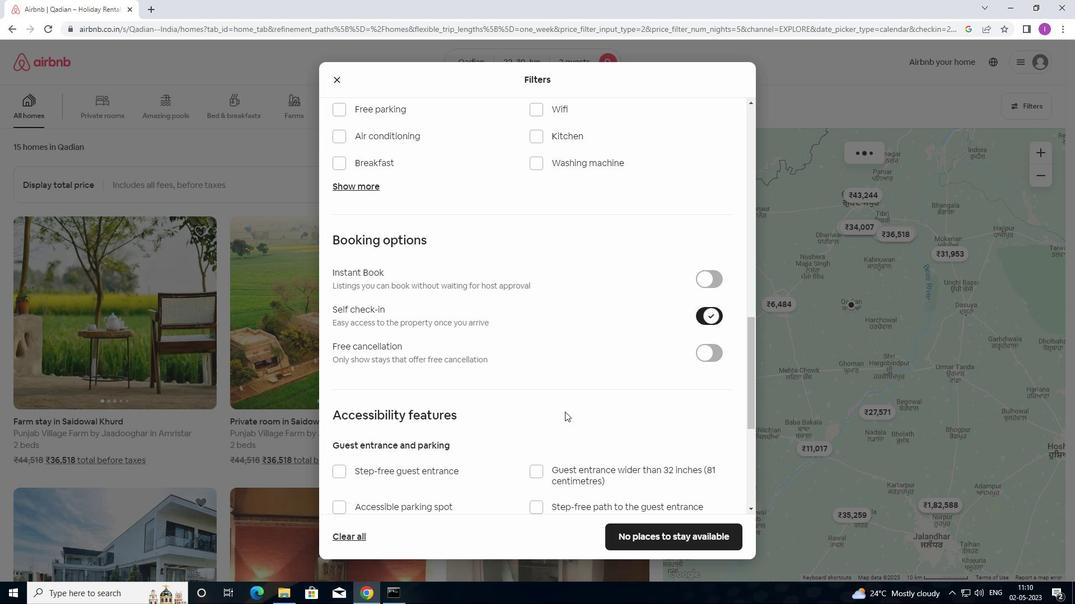 
Action: Mouse moved to (486, 451)
Screenshot: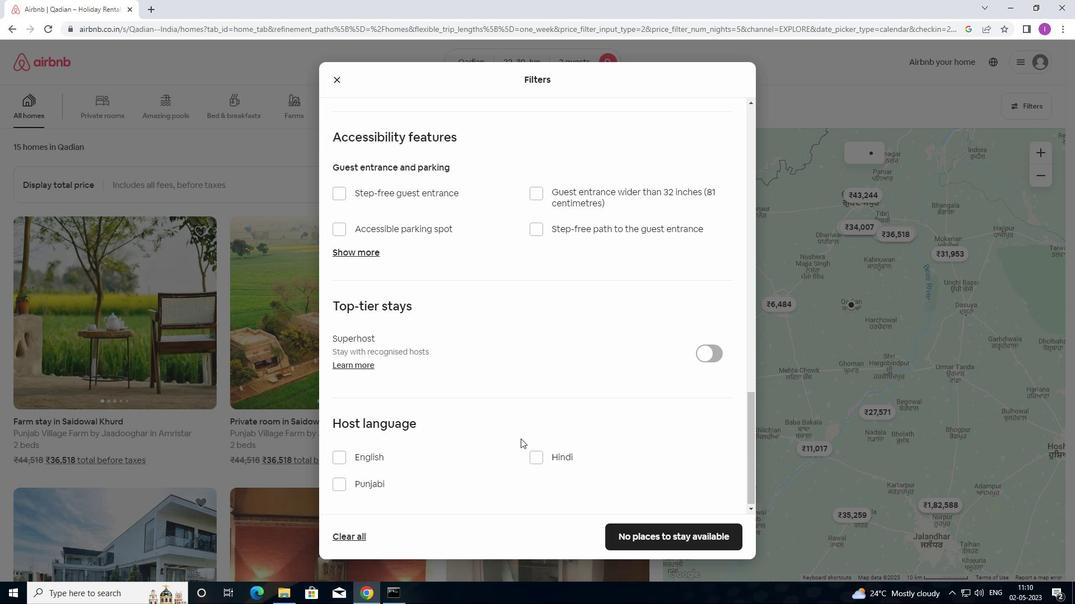 
Action: Mouse scrolled (486, 451) with delta (0, 0)
Screenshot: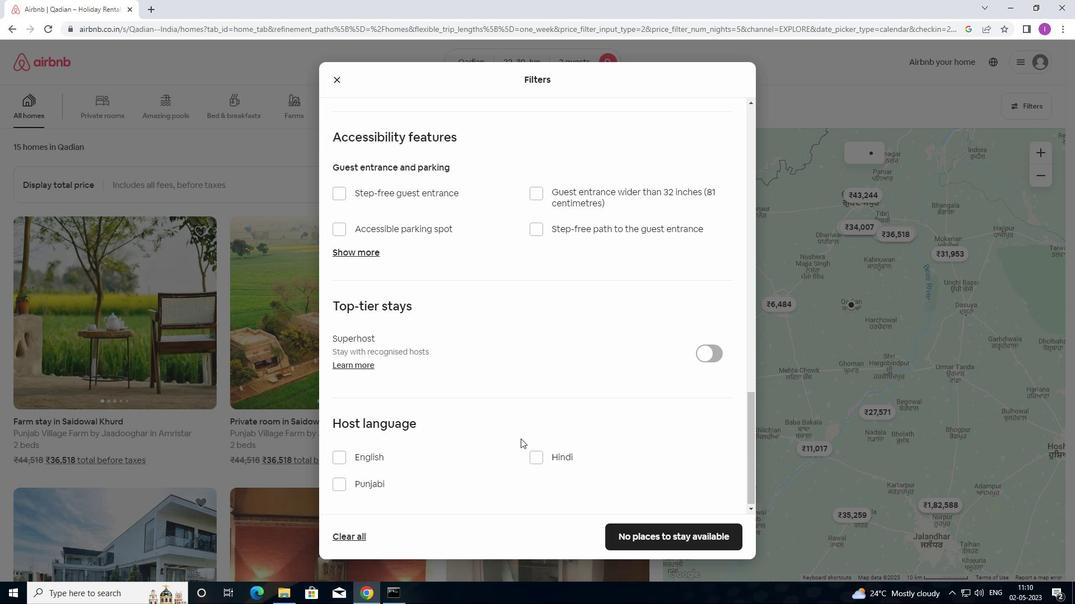 
Action: Mouse moved to (467, 461)
Screenshot: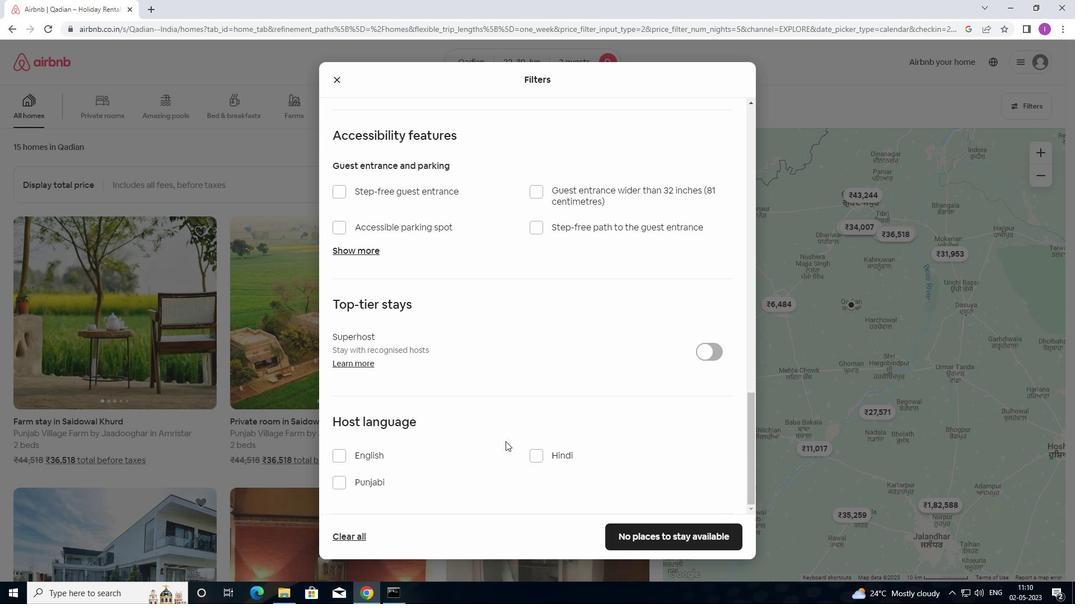 
Action: Mouse scrolled (467, 460) with delta (0, 0)
Screenshot: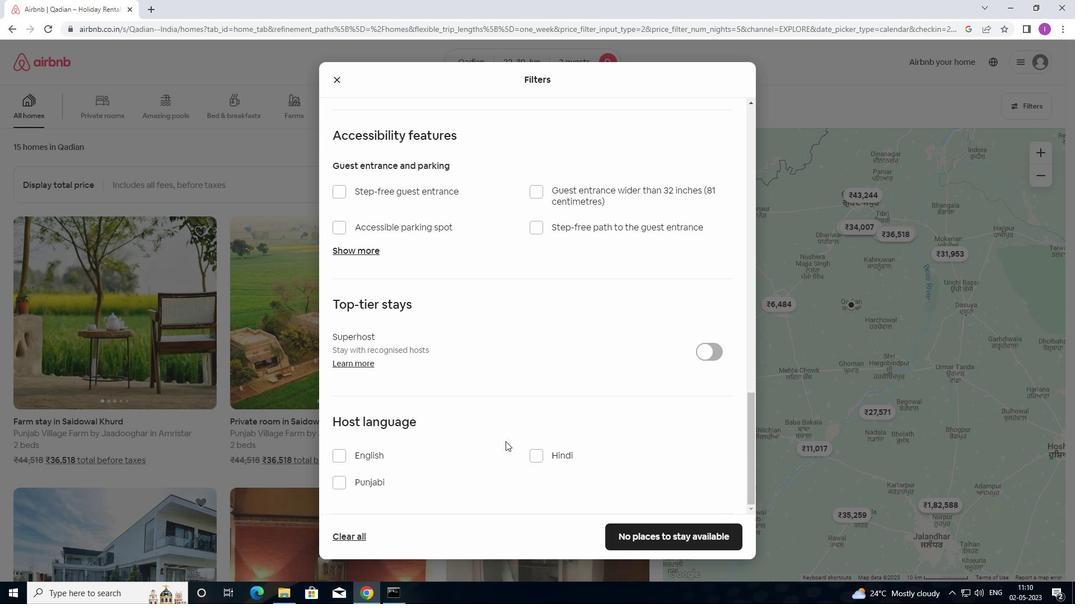 
Action: Mouse moved to (344, 452)
Screenshot: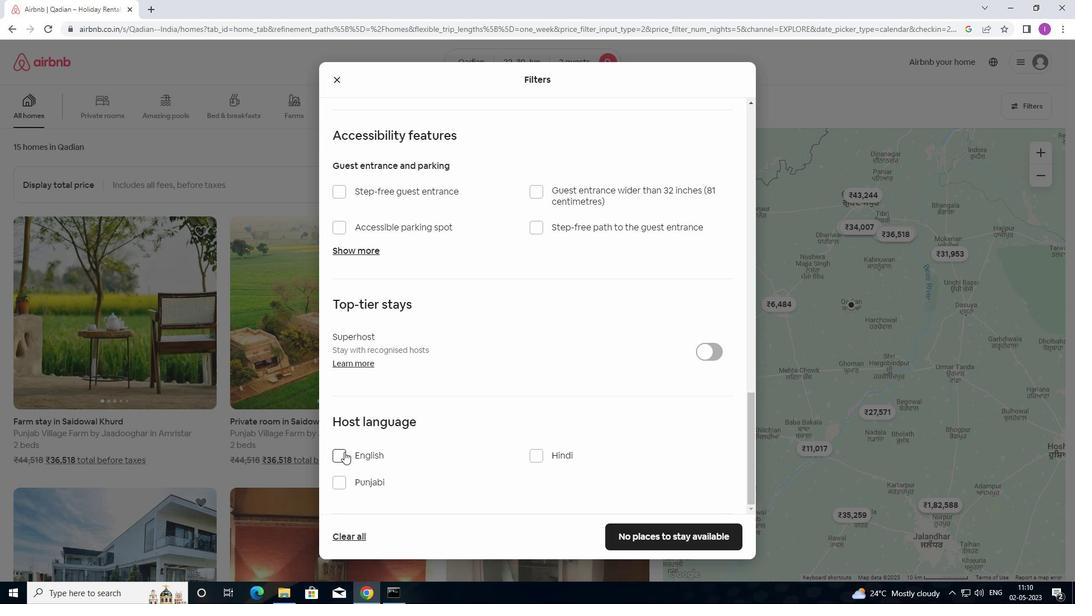 
Action: Mouse pressed left at (344, 452)
Screenshot: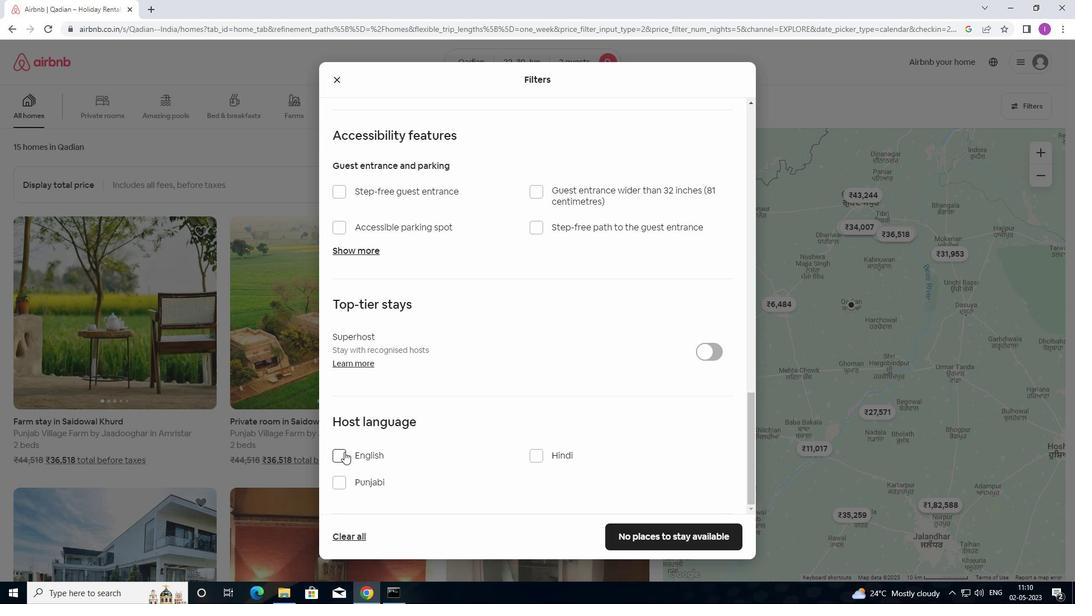 
Action: Mouse moved to (621, 530)
Screenshot: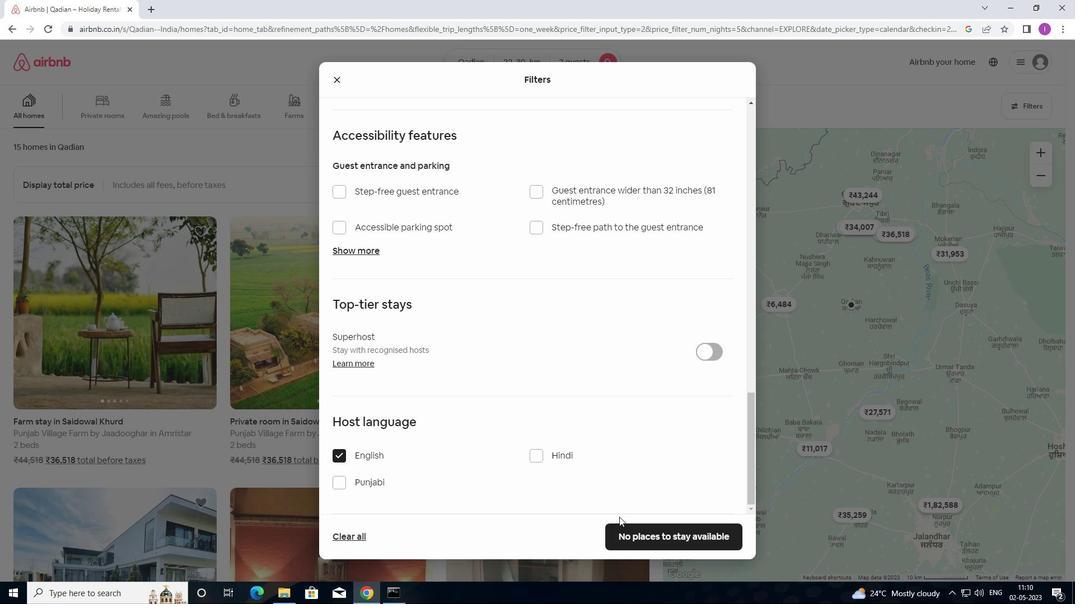 
Action: Mouse pressed left at (621, 530)
Screenshot: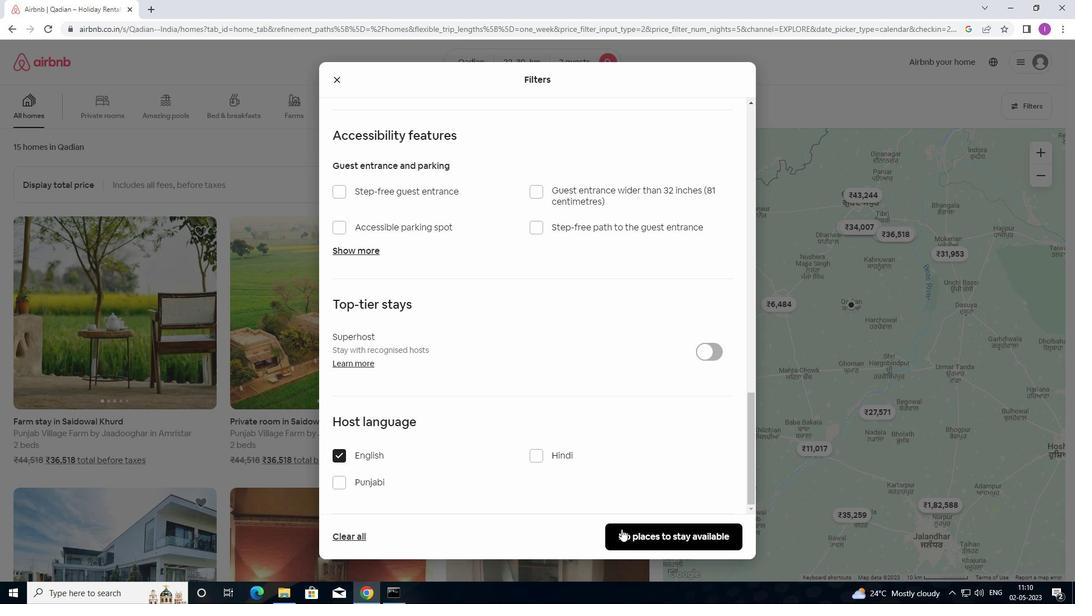 
Action: Mouse moved to (625, 528)
Screenshot: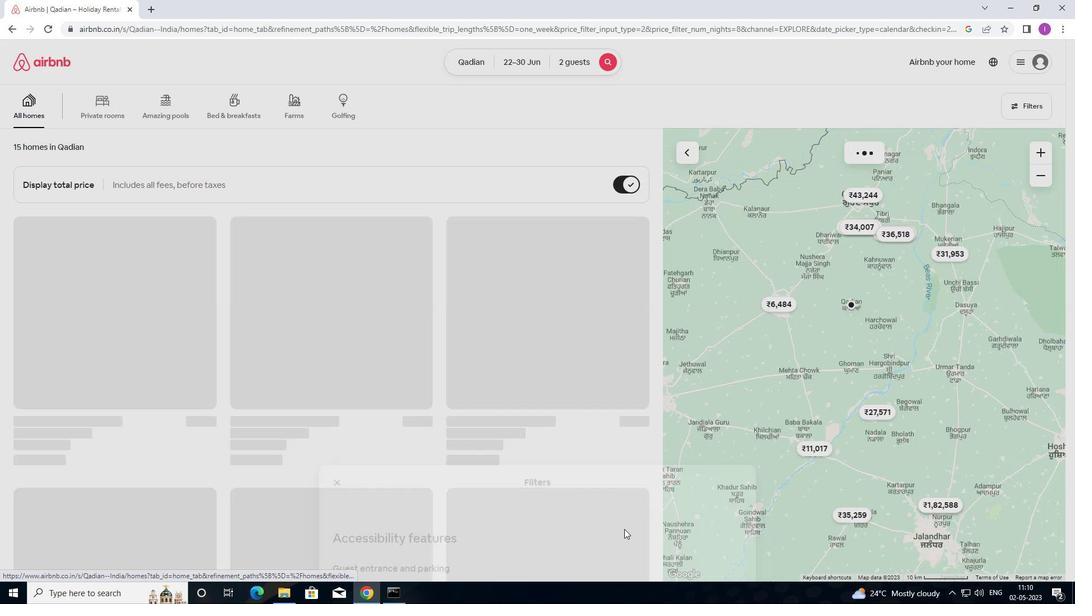 
